Task: Look for space in Brahmapur, India from 5th June, 2023 to 16th June, 2023 for 2 adults in price range Rs.14000 to Rs.18000. Place can be entire place with 1  bedroom having 1 bed and 1 bathroom. Property type can be house, flat, guest house, hotel. Booking option can be shelf check-in. Required host language is English.
Action: Mouse moved to (433, 63)
Screenshot: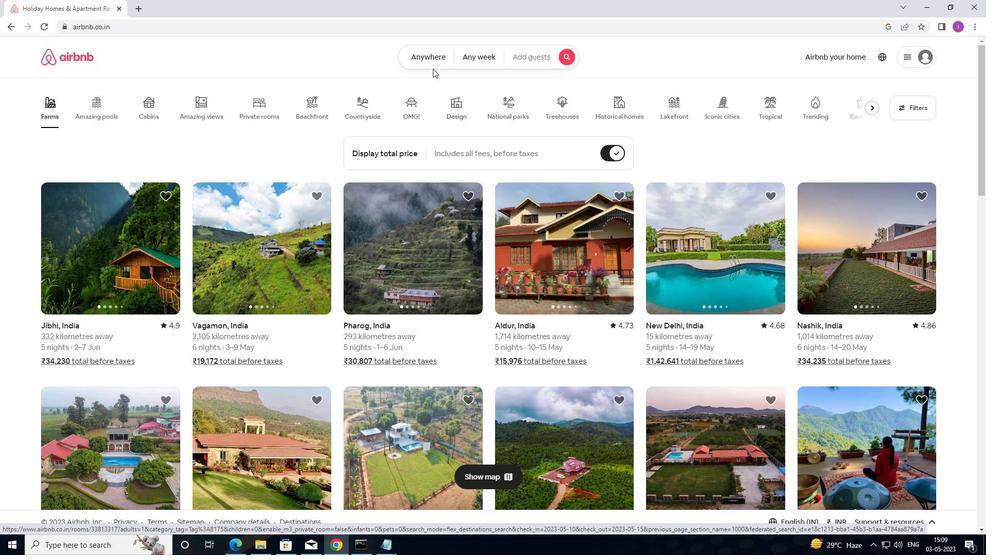 
Action: Mouse pressed left at (433, 63)
Screenshot: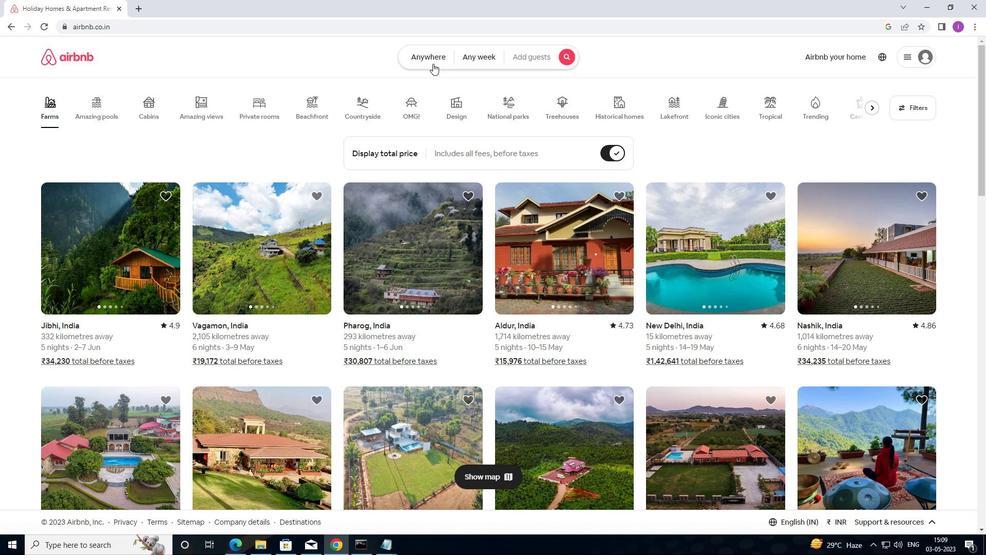 
Action: Mouse moved to (344, 101)
Screenshot: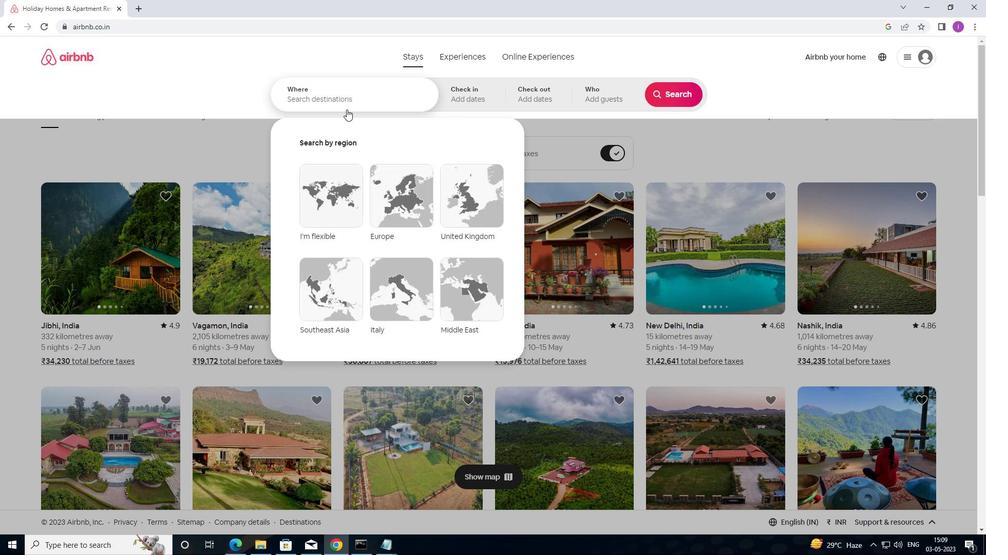 
Action: Mouse pressed left at (344, 101)
Screenshot: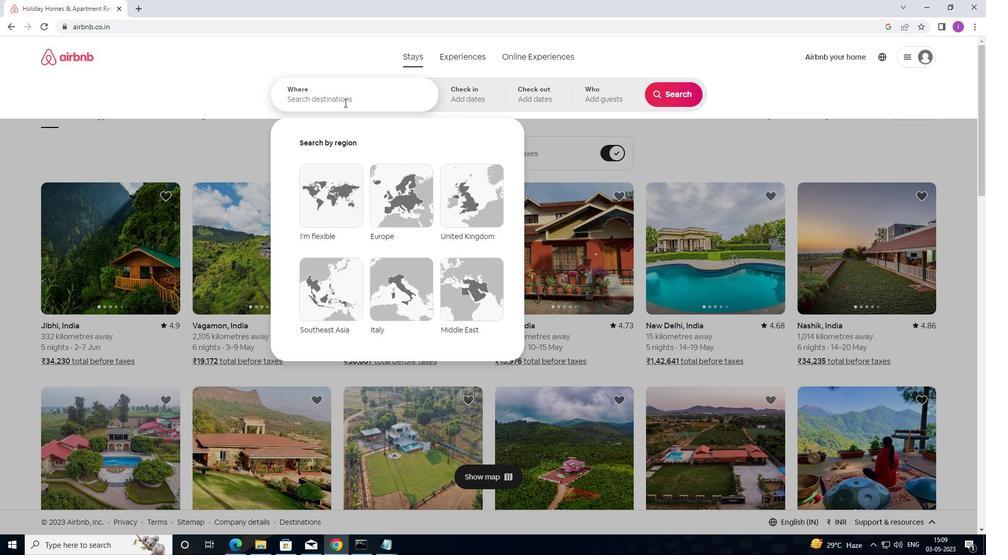 
Action: Mouse moved to (405, 102)
Screenshot: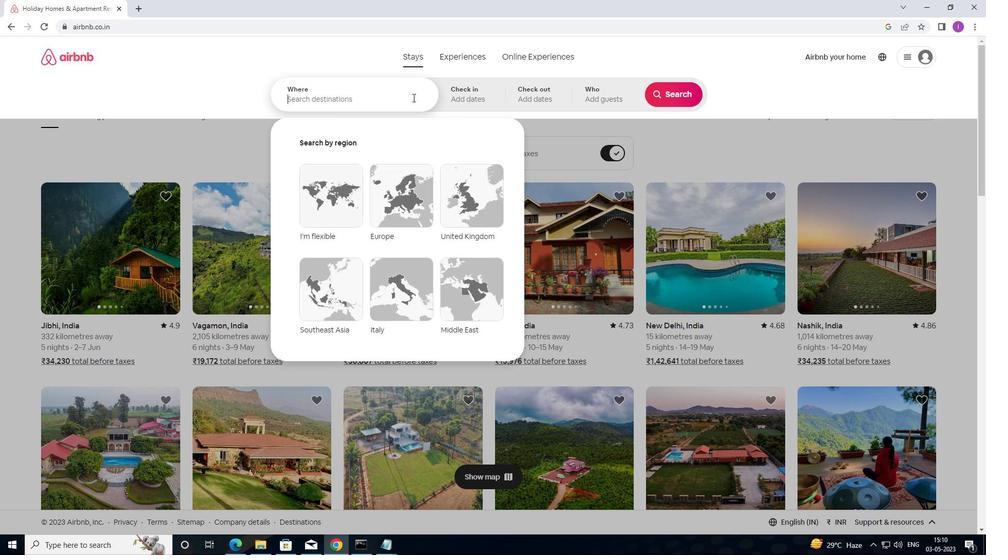 
Action: Key pressed <Key.shift><Key.shift><Key.shift><Key.shift><Key.shift>BRAHMAPUR,<Key.shift>INDIA
Screenshot: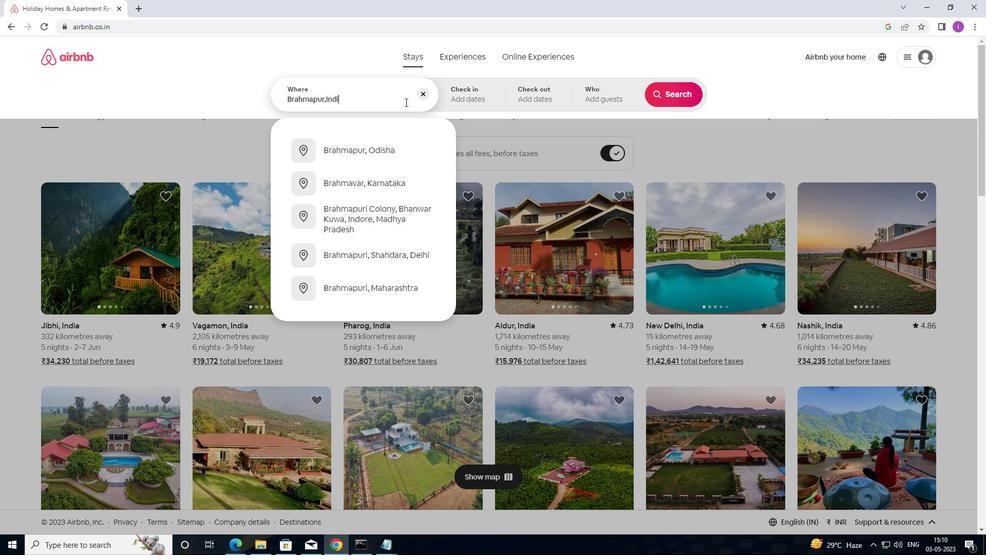 
Action: Mouse moved to (493, 95)
Screenshot: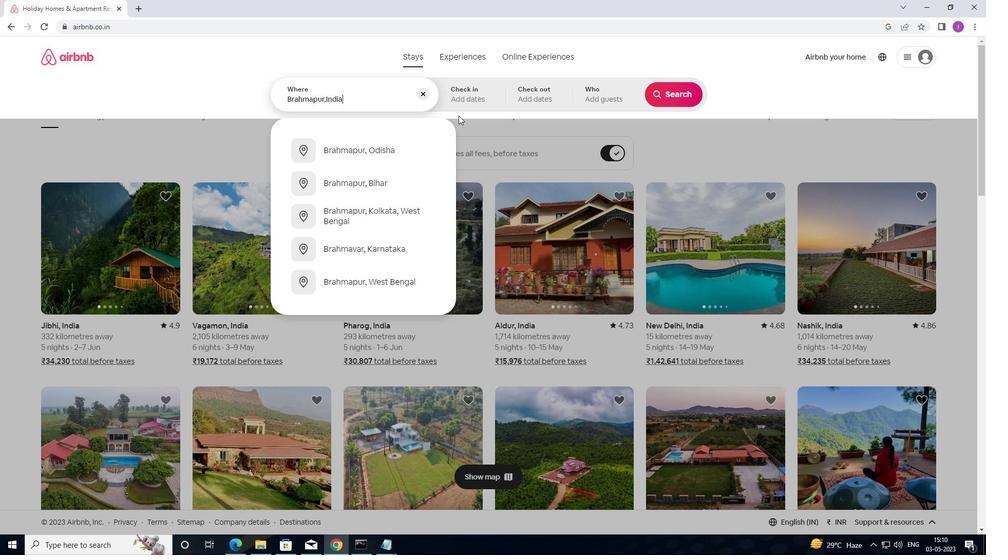 
Action: Mouse pressed left at (493, 95)
Screenshot: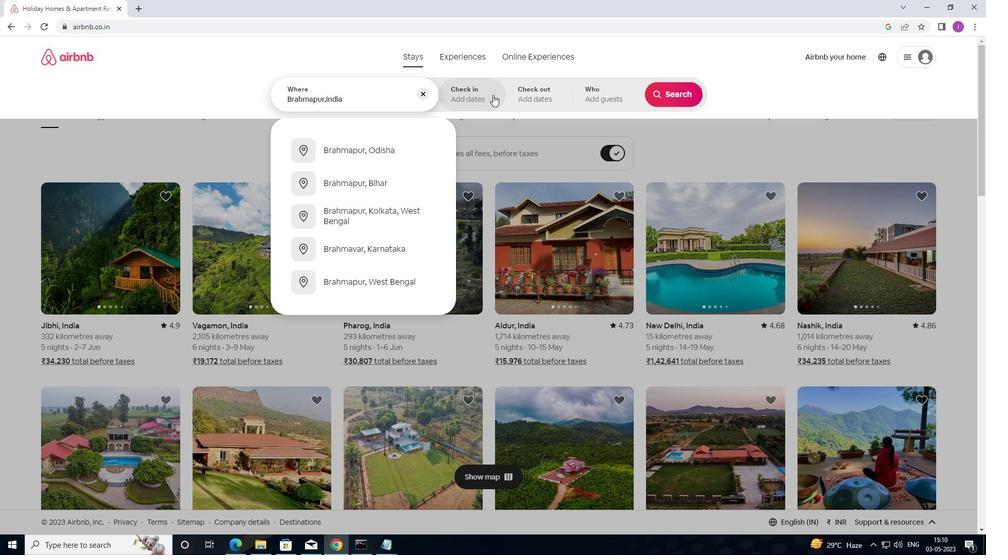 
Action: Mouse moved to (542, 246)
Screenshot: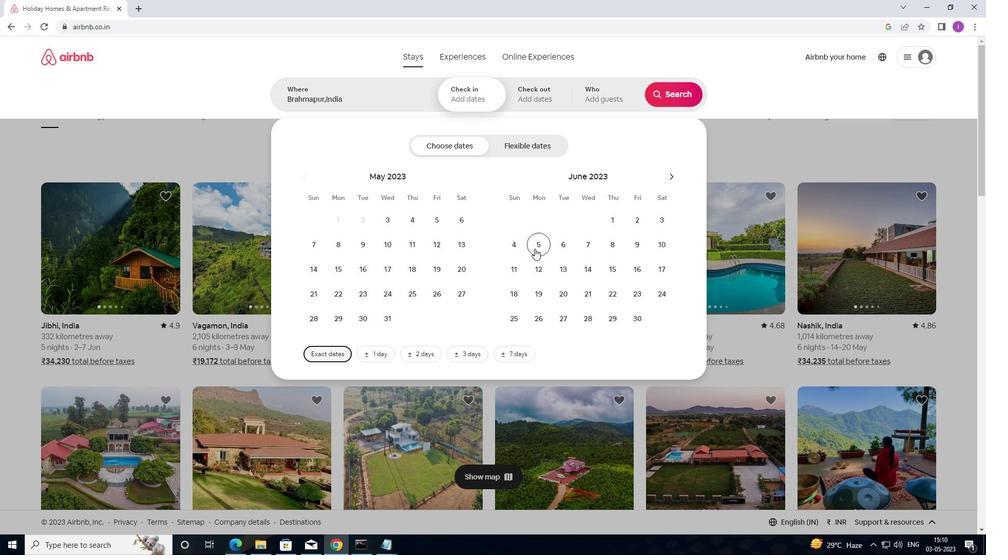 
Action: Mouse pressed left at (542, 246)
Screenshot: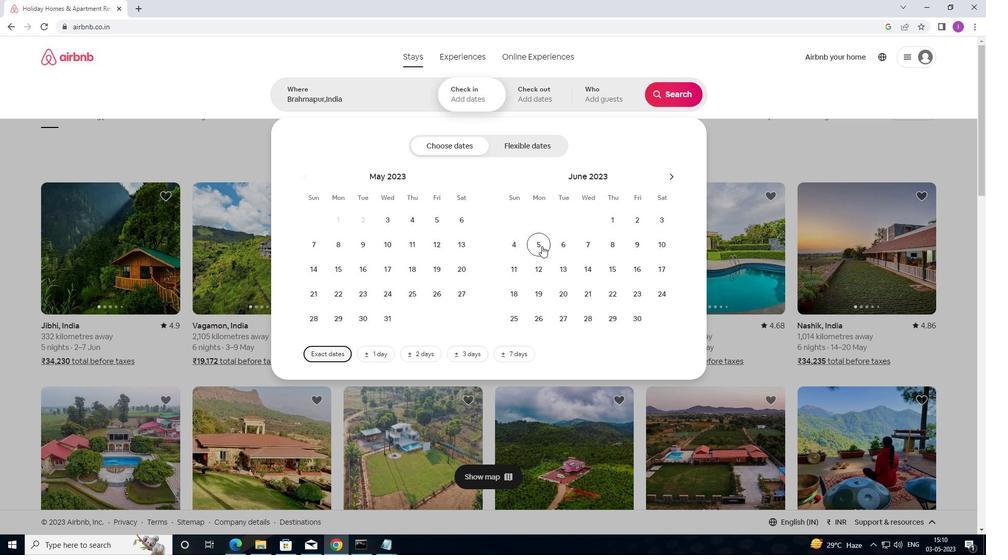 
Action: Mouse moved to (631, 274)
Screenshot: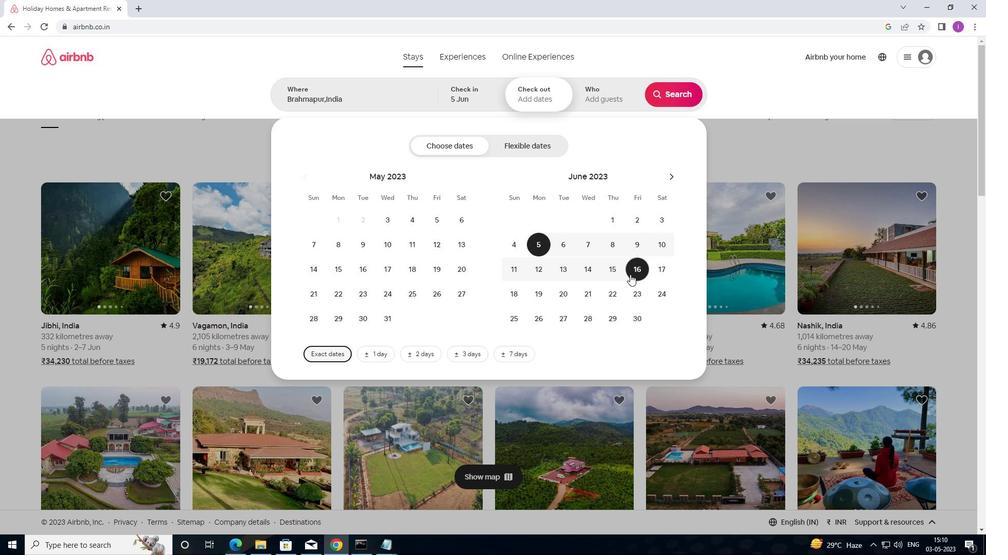 
Action: Mouse pressed left at (631, 274)
Screenshot: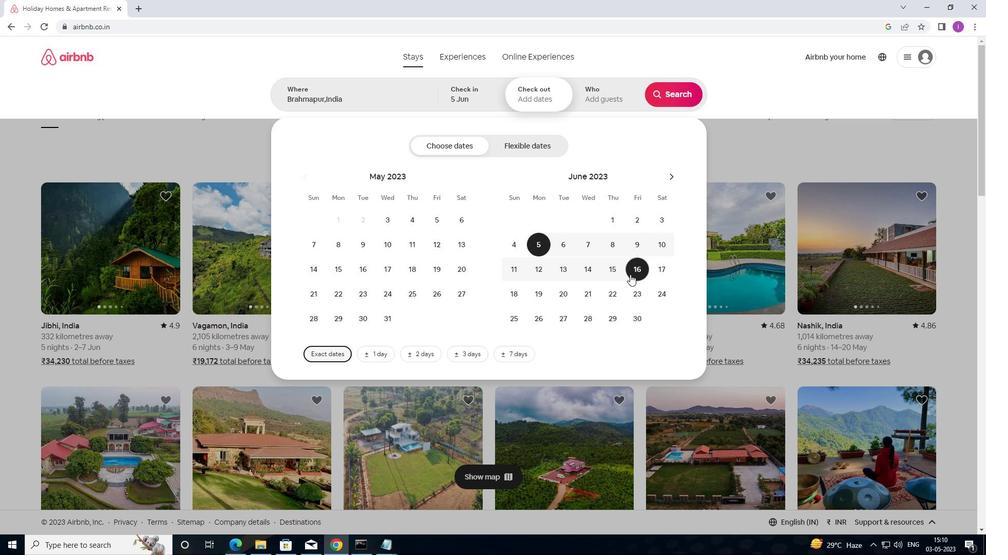 
Action: Mouse moved to (597, 92)
Screenshot: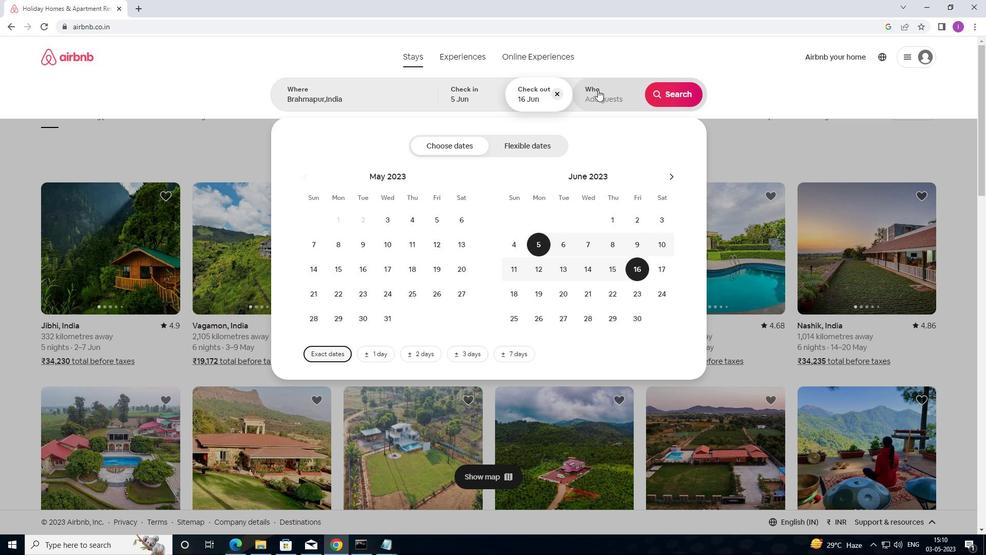 
Action: Mouse pressed left at (597, 92)
Screenshot: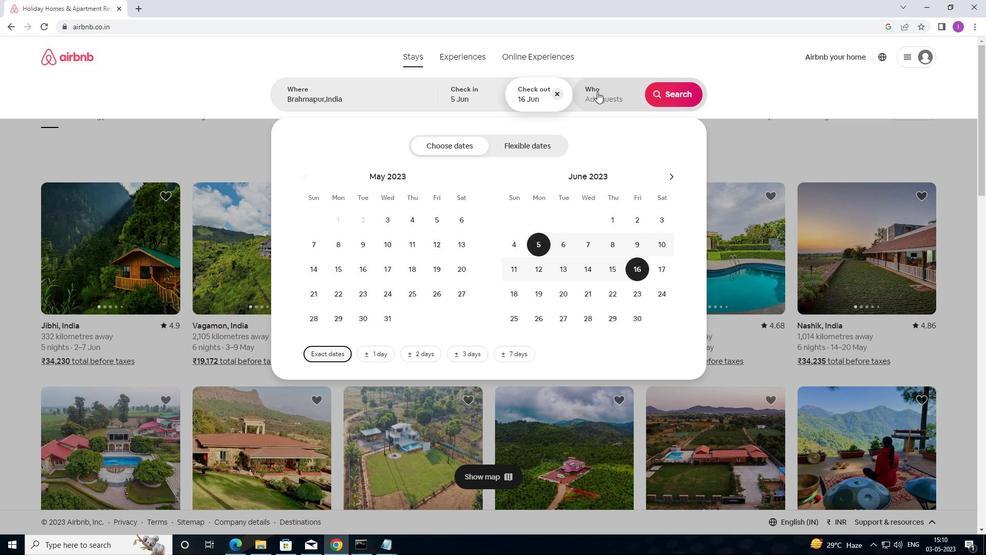 
Action: Mouse moved to (686, 141)
Screenshot: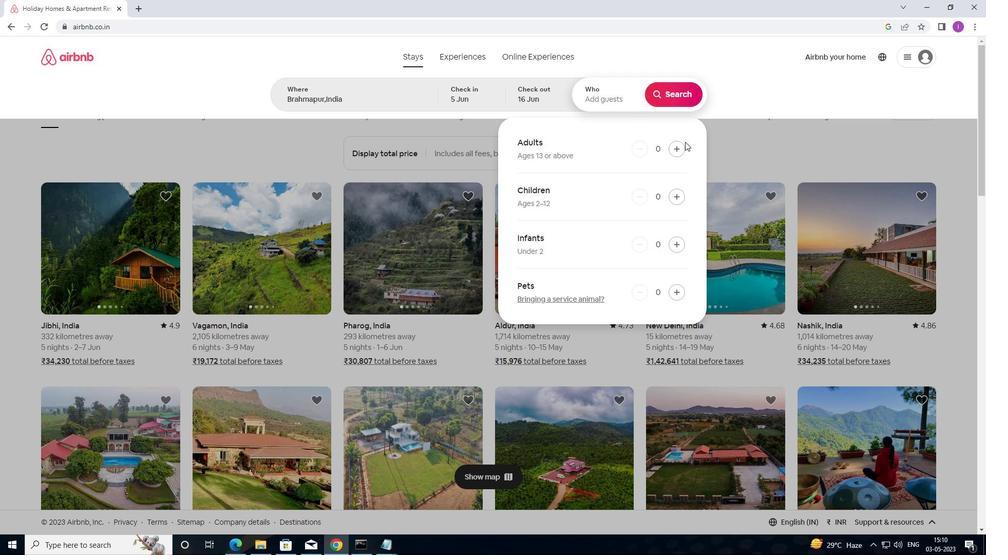
Action: Mouse pressed left at (686, 141)
Screenshot: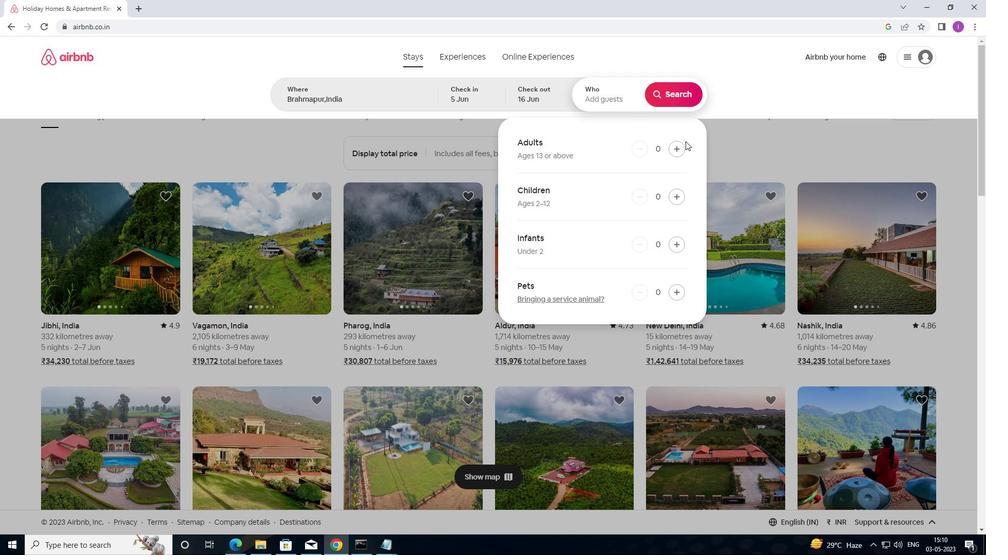
Action: Mouse pressed left at (686, 141)
Screenshot: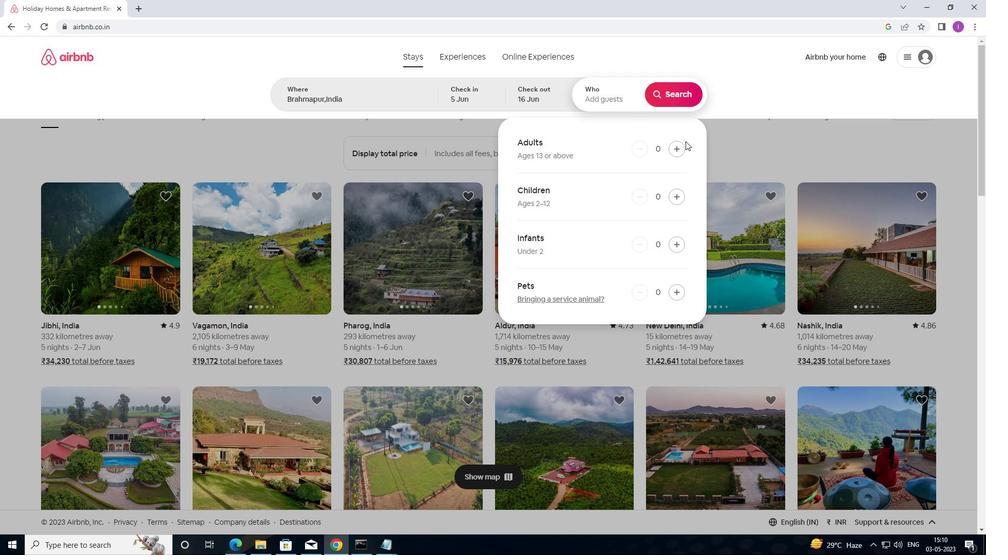 
Action: Mouse moved to (673, 151)
Screenshot: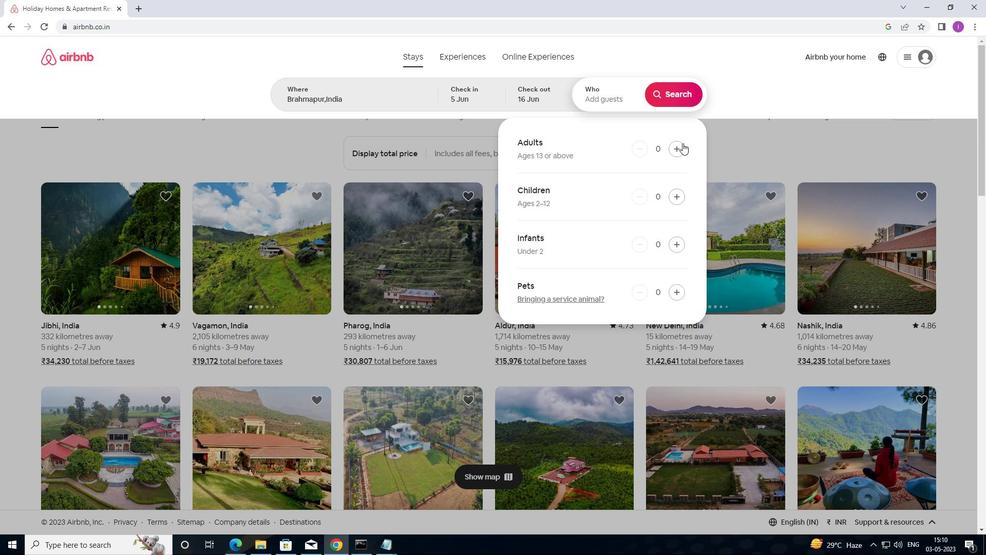 
Action: Mouse pressed left at (673, 151)
Screenshot: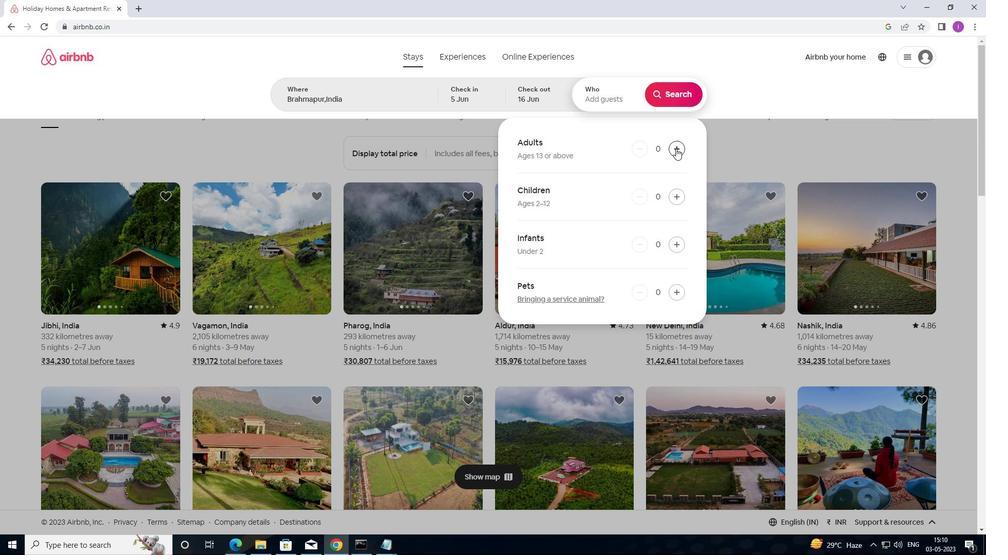 
Action: Mouse moved to (673, 149)
Screenshot: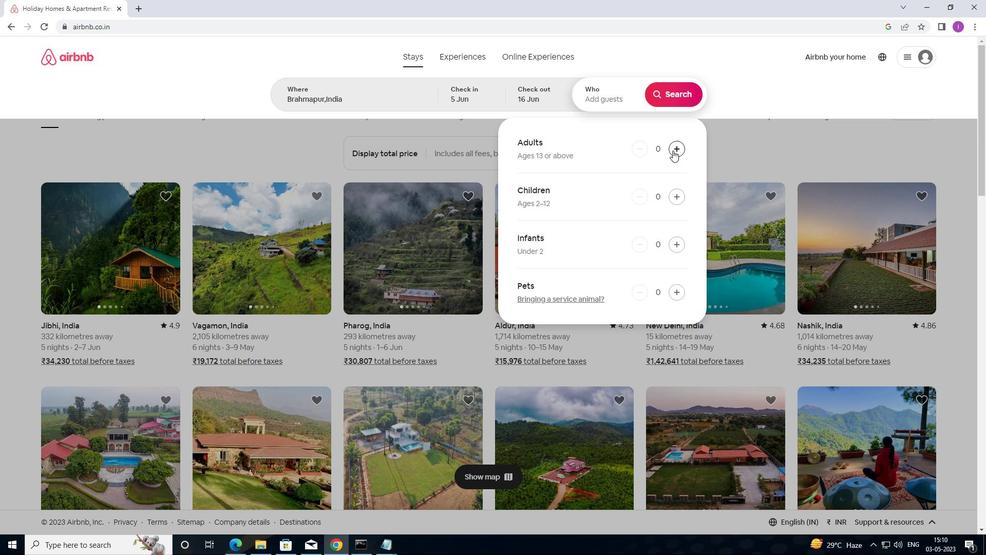 
Action: Mouse pressed left at (673, 149)
Screenshot: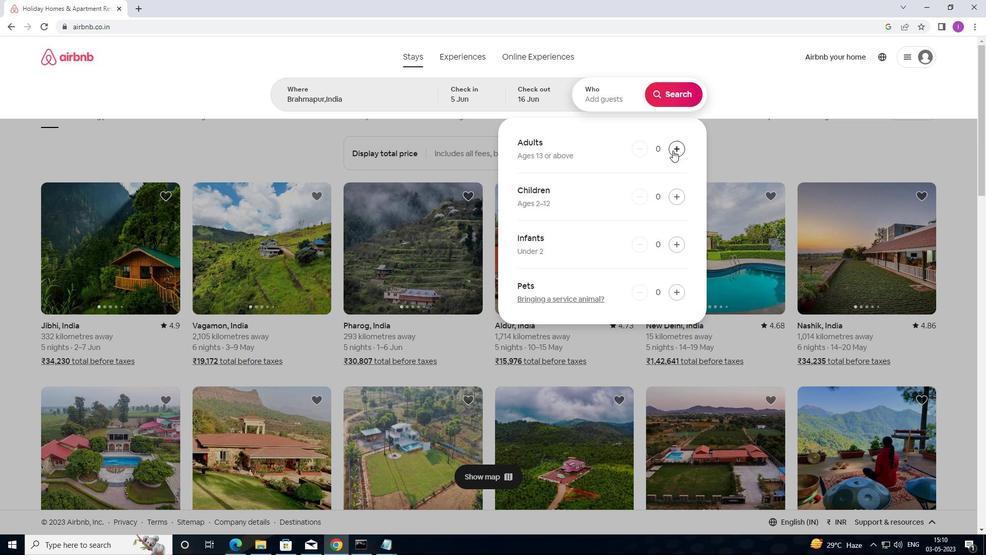
Action: Mouse moved to (671, 105)
Screenshot: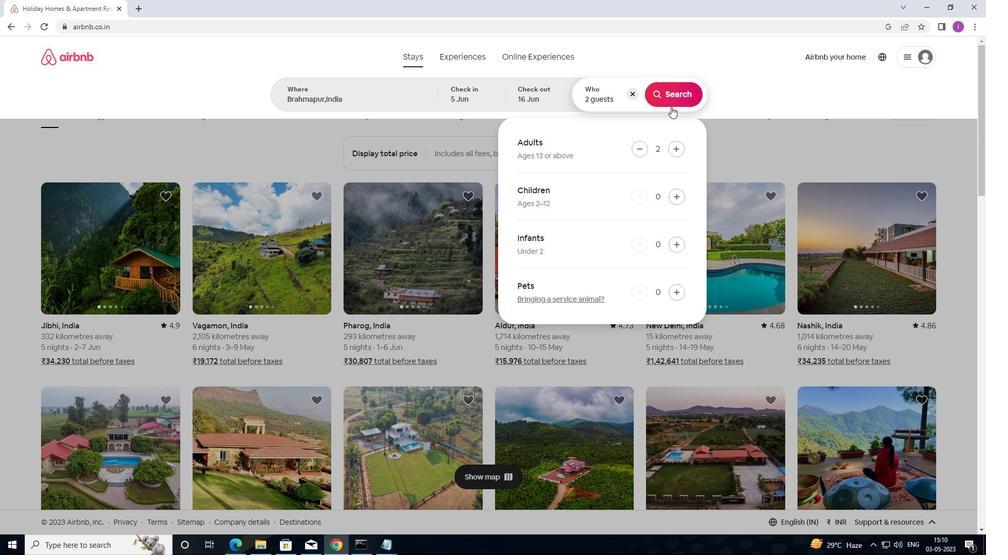 
Action: Mouse pressed left at (671, 105)
Screenshot: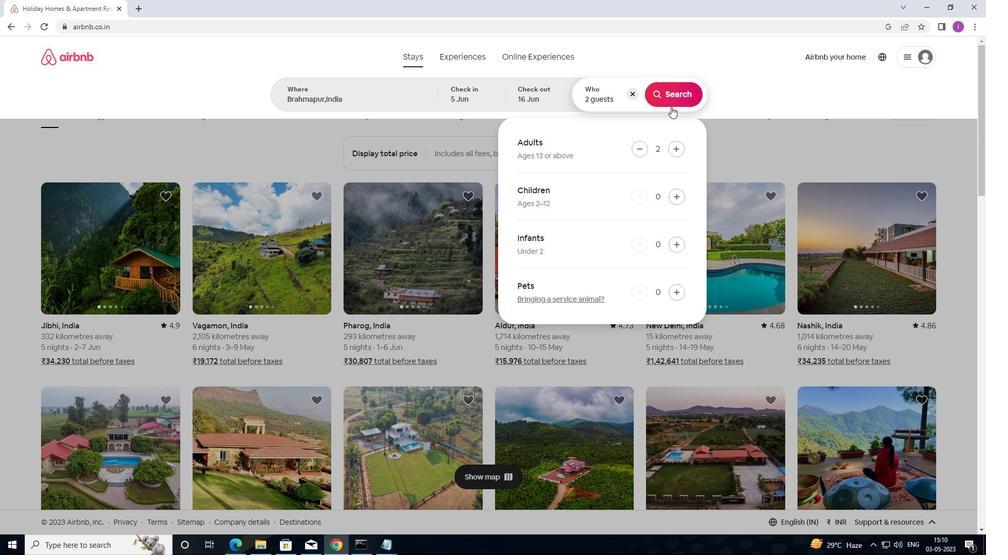
Action: Mouse moved to (936, 105)
Screenshot: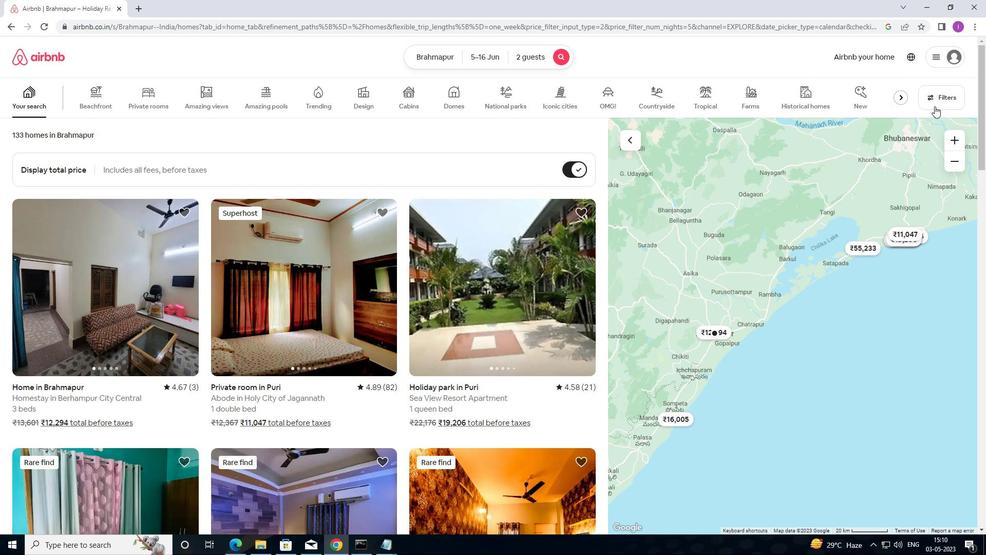 
Action: Mouse pressed left at (936, 105)
Screenshot: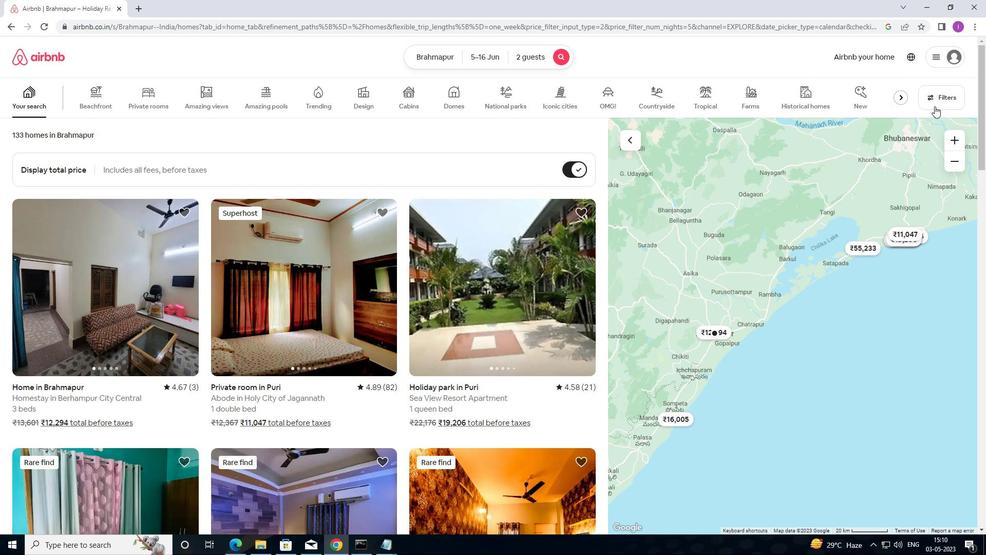
Action: Mouse moved to (375, 218)
Screenshot: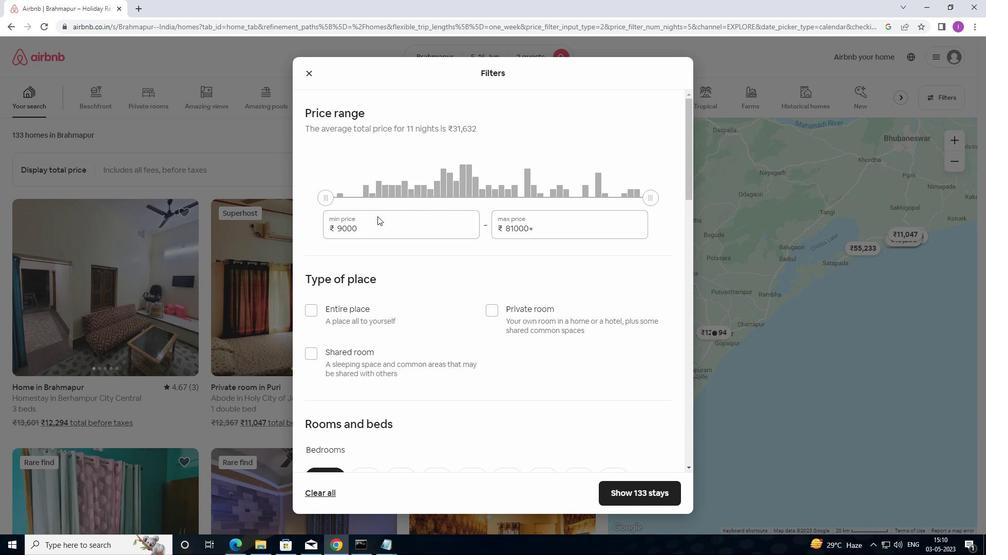 
Action: Mouse pressed left at (375, 218)
Screenshot: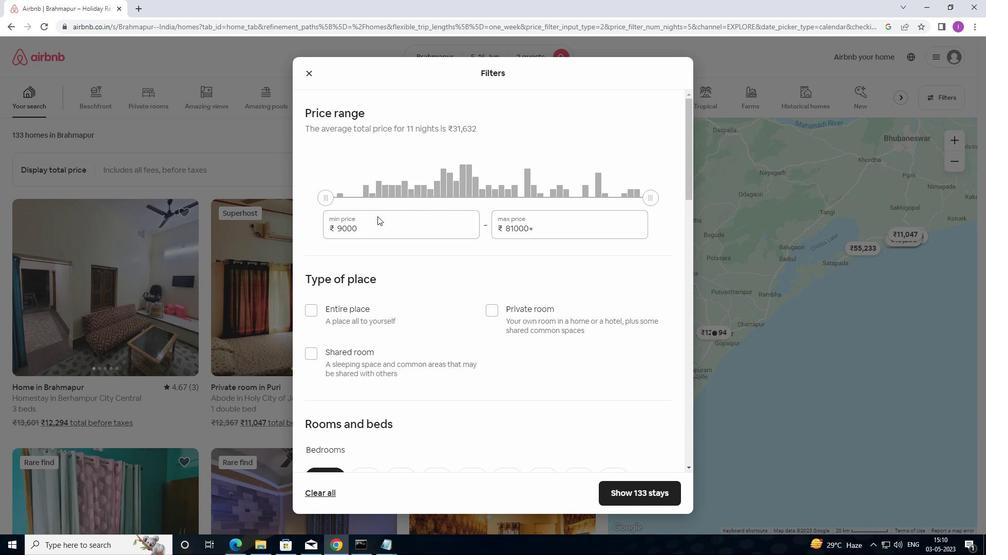 
Action: Mouse moved to (368, 224)
Screenshot: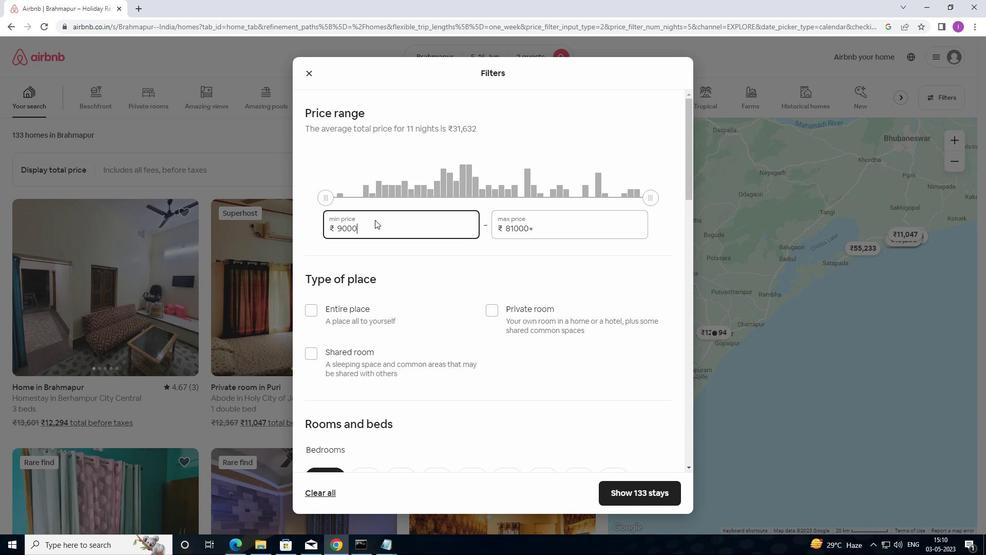 
Action: Mouse pressed left at (368, 224)
Screenshot: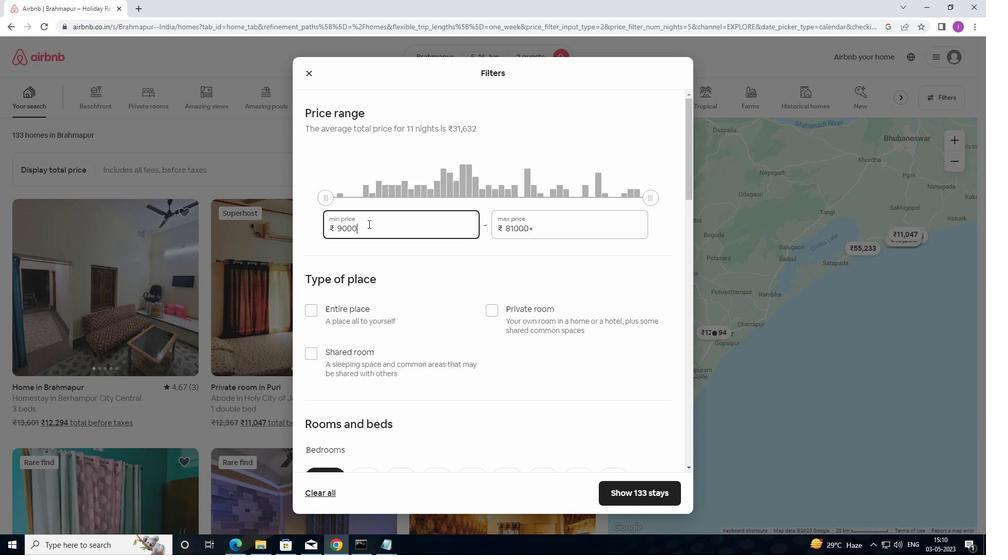 
Action: Mouse moved to (331, 210)
Screenshot: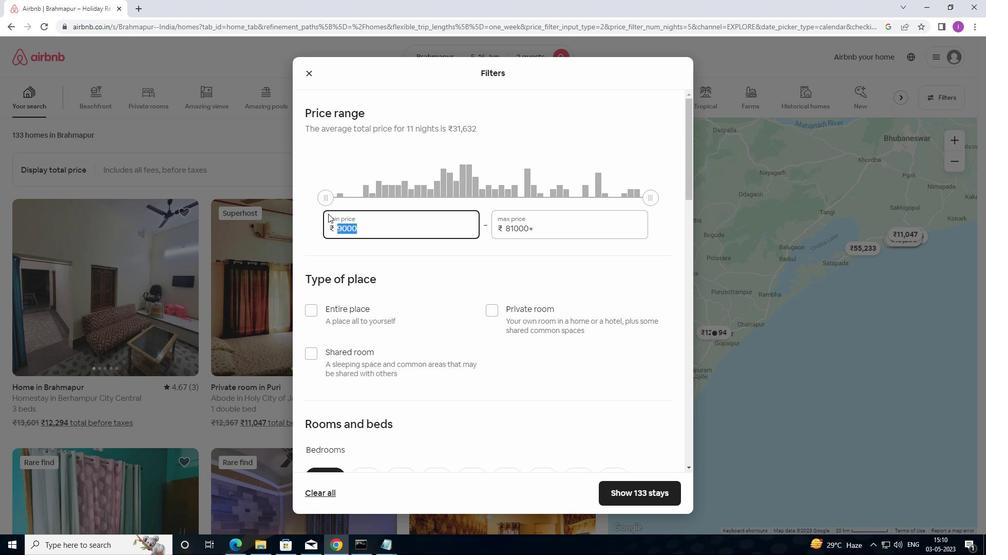 
Action: Key pressed 1
Screenshot: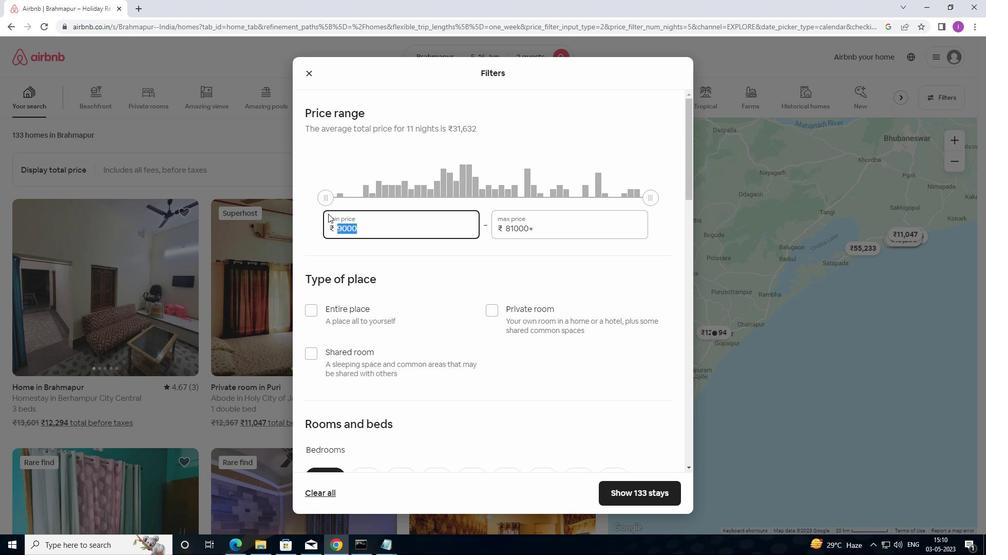 
Action: Mouse moved to (342, 206)
Screenshot: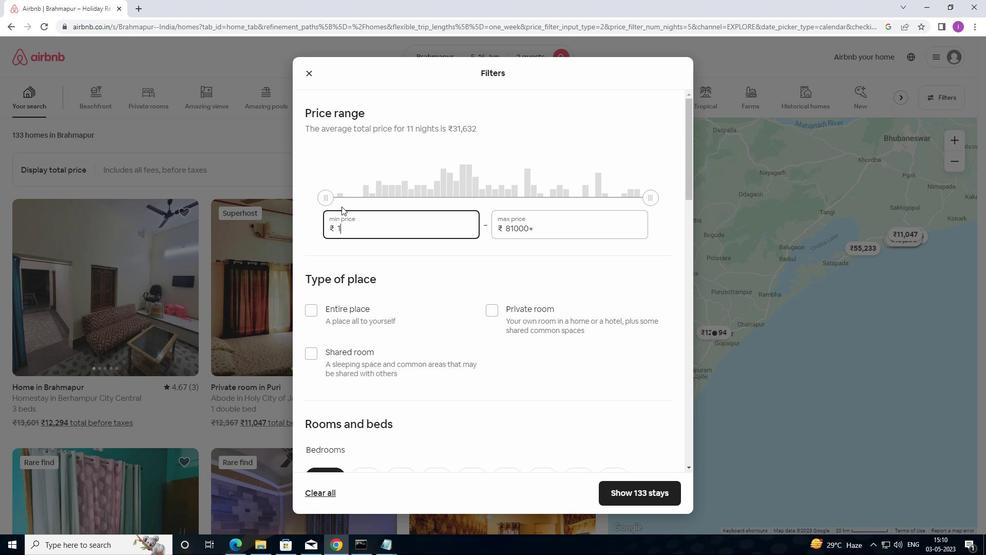 
Action: Key pressed 4
Screenshot: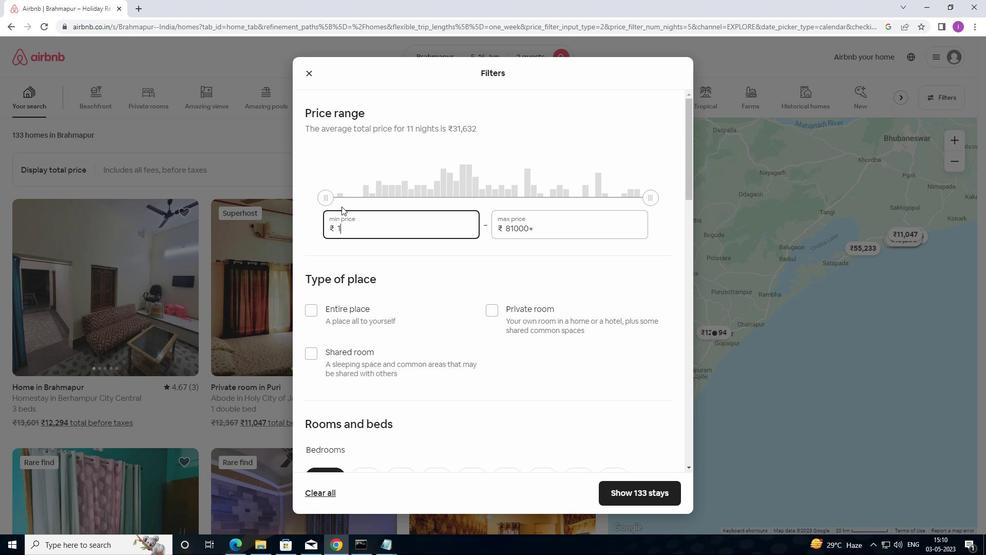 
Action: Mouse moved to (346, 205)
Screenshot: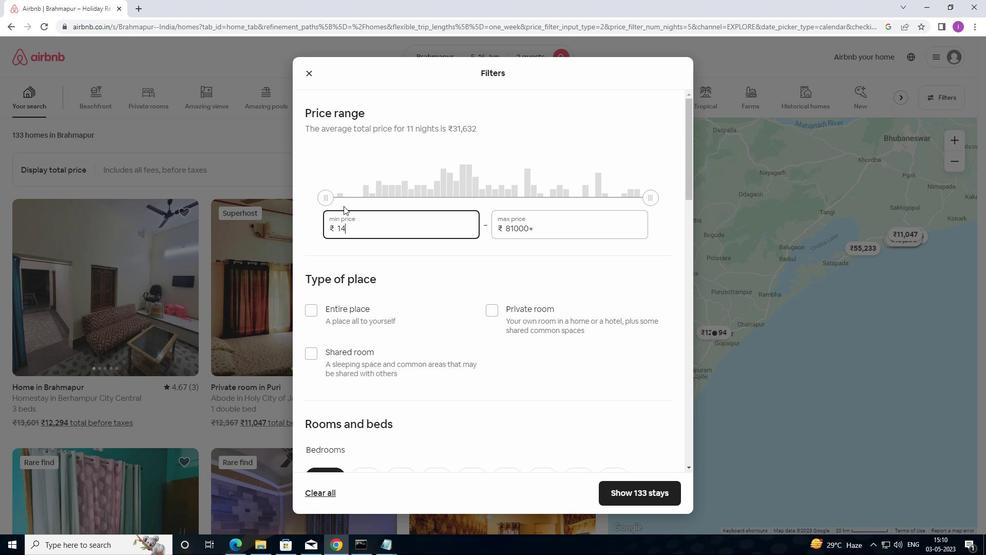 
Action: Key pressed 0
Screenshot: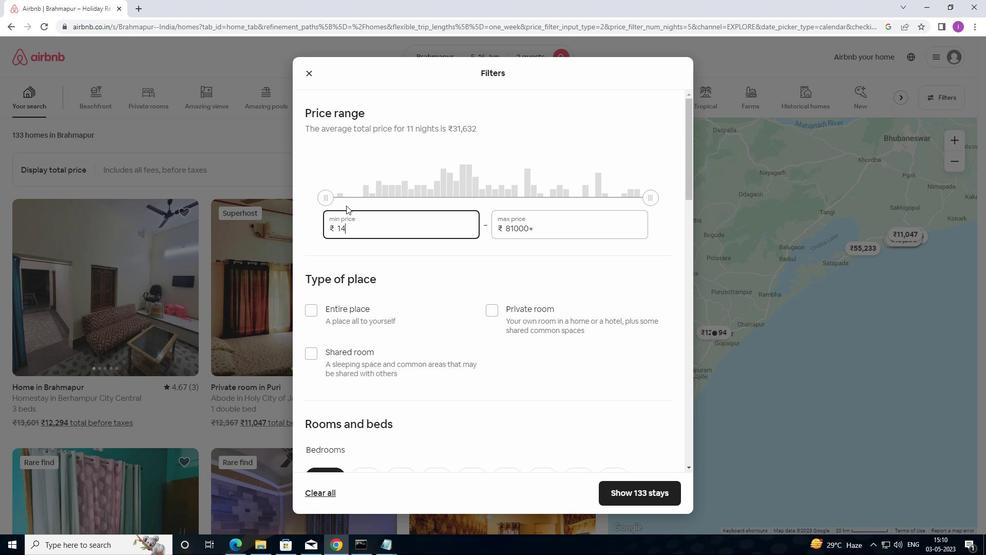 
Action: Mouse moved to (354, 205)
Screenshot: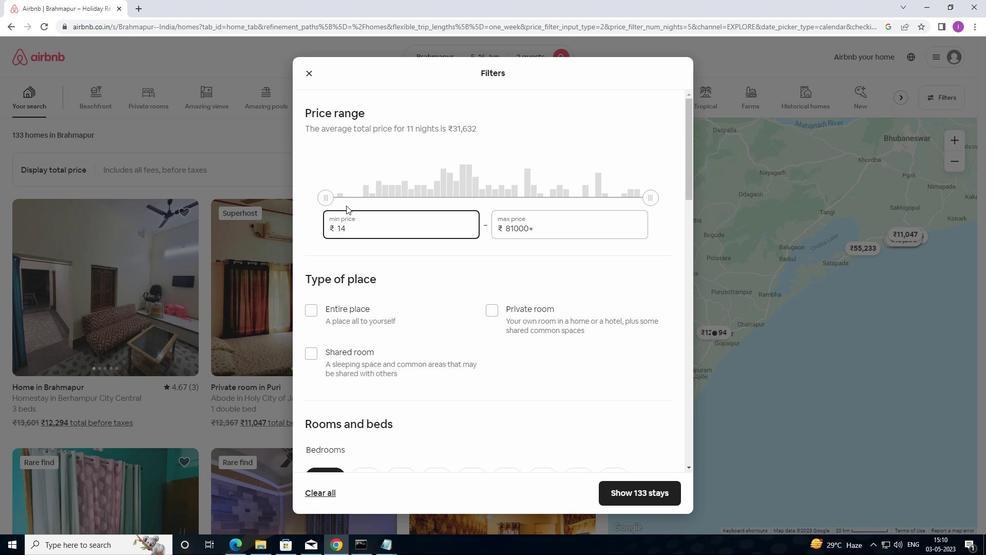
Action: Key pressed 0
Screenshot: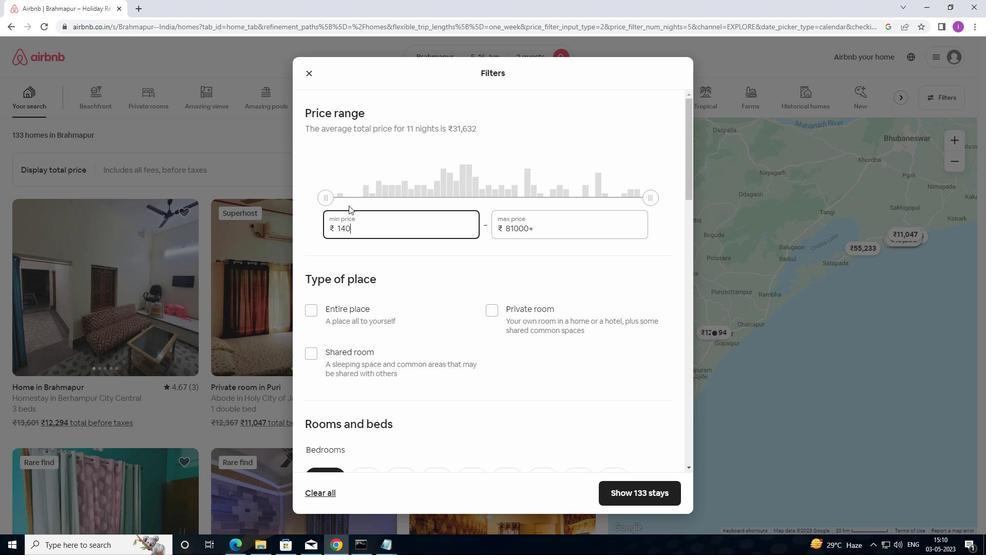 
Action: Mouse moved to (416, 205)
Screenshot: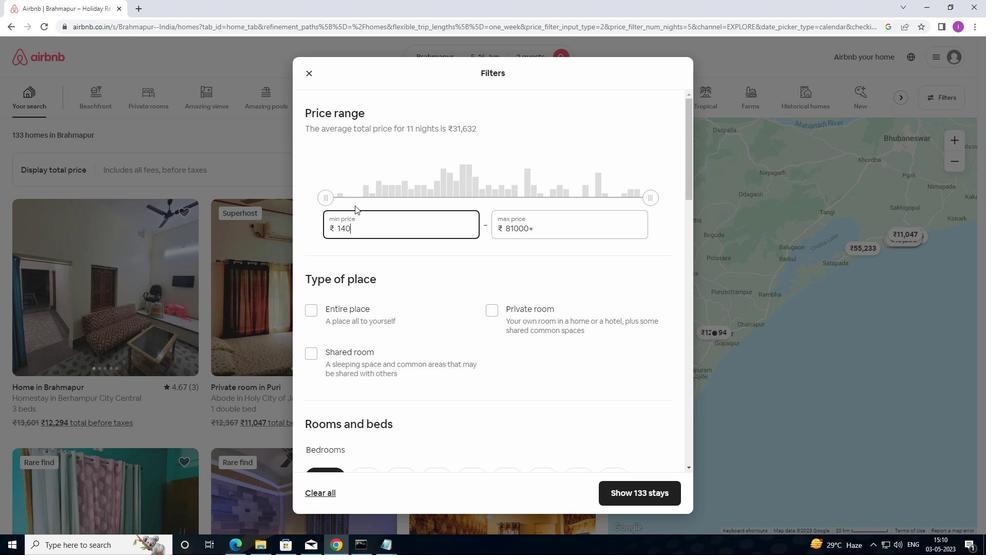 
Action: Key pressed 0
Screenshot: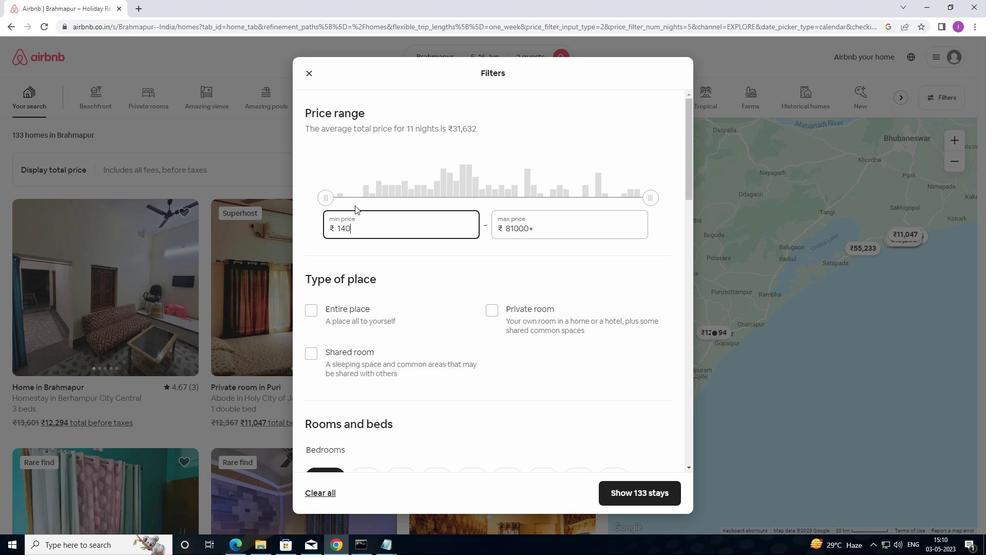 
Action: Mouse moved to (535, 230)
Screenshot: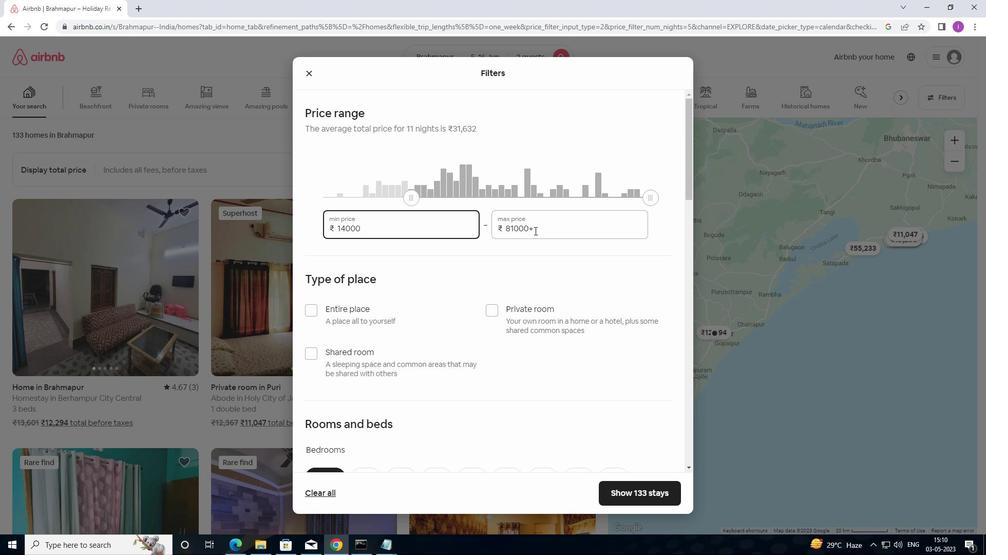 
Action: Mouse pressed left at (535, 230)
Screenshot: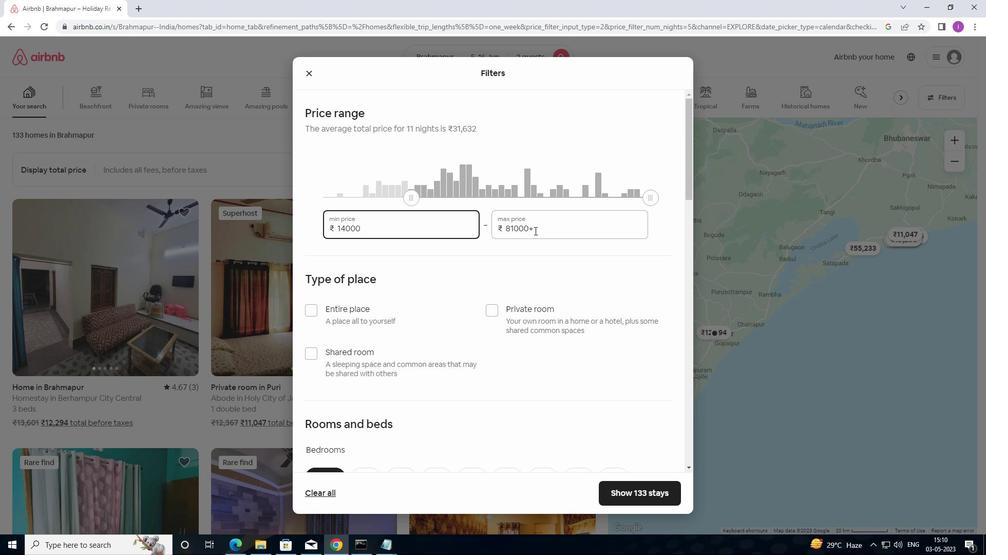 
Action: Mouse moved to (489, 223)
Screenshot: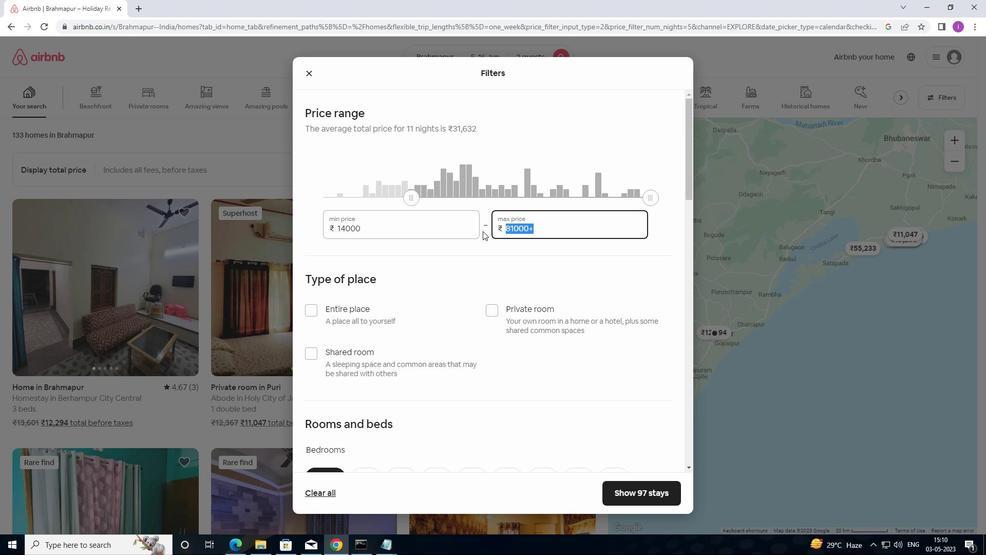 
Action: Key pressed 1
Screenshot: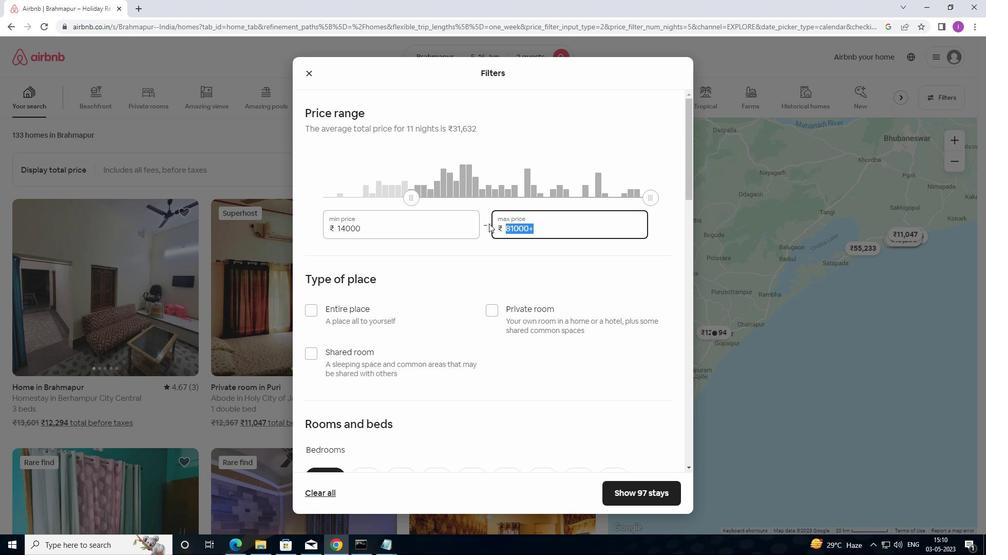 
Action: Mouse moved to (491, 222)
Screenshot: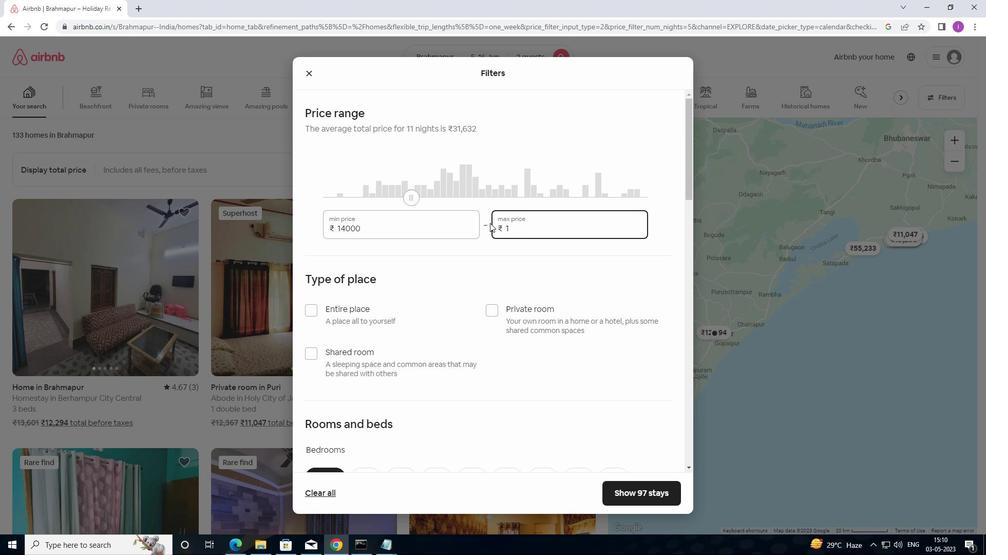
Action: Key pressed 8
Screenshot: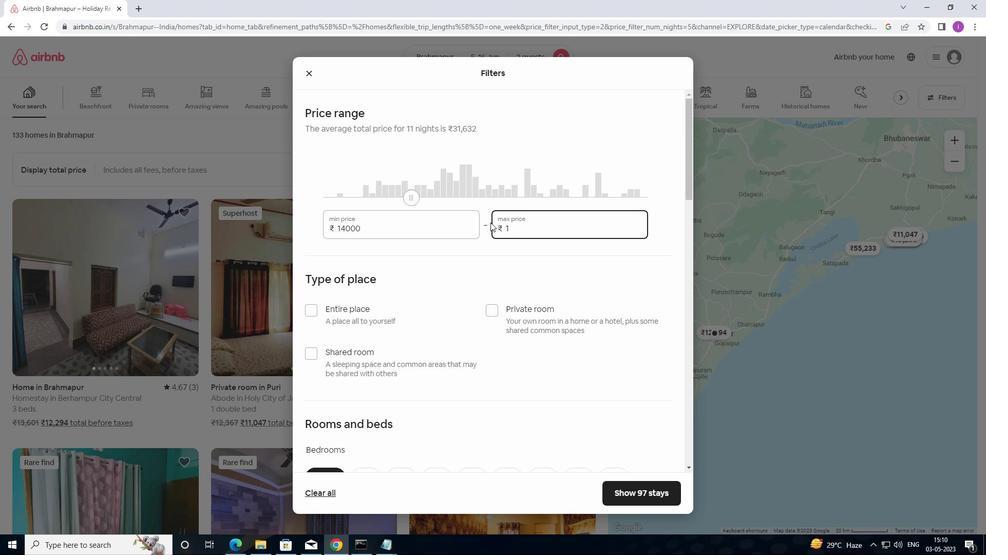 
Action: Mouse moved to (493, 221)
Screenshot: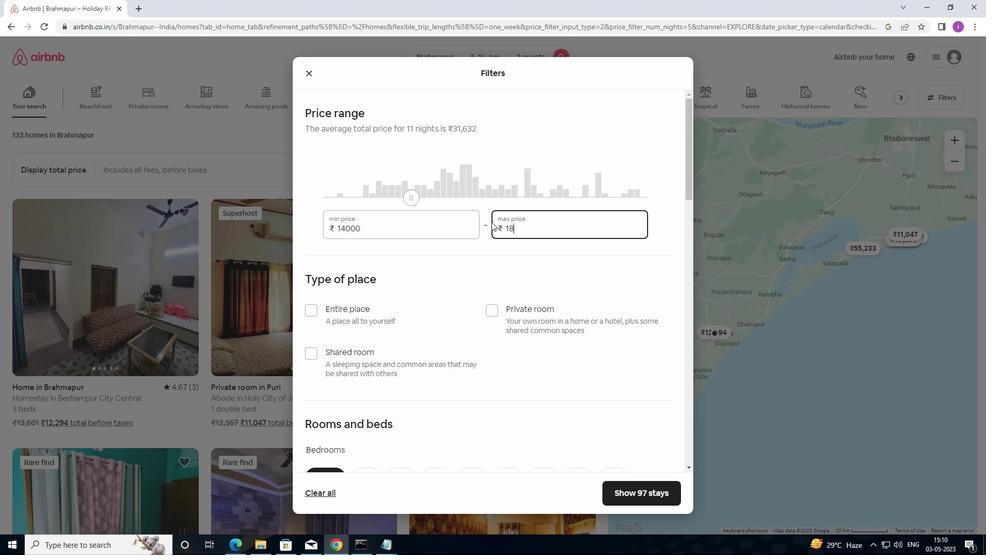 
Action: Key pressed 0
Screenshot: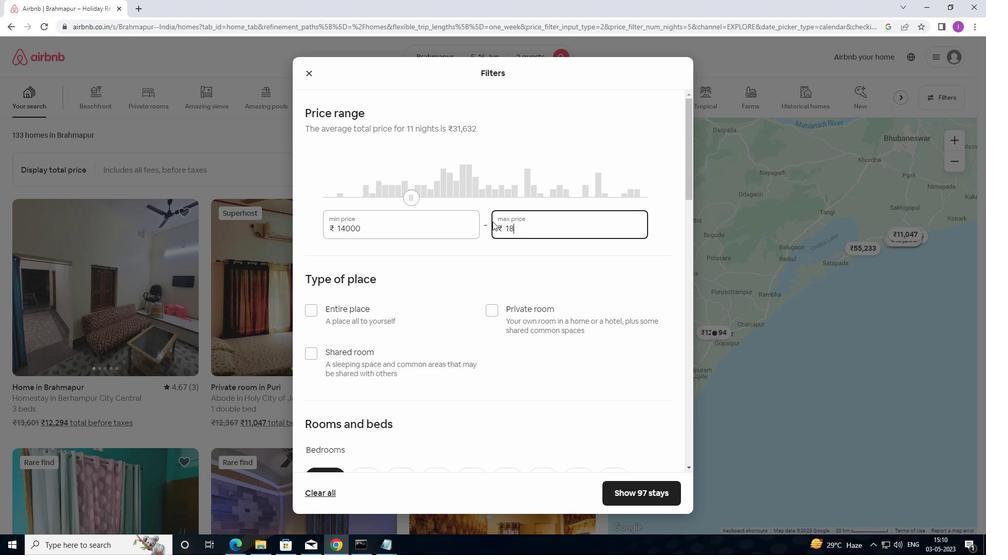 
Action: Mouse moved to (495, 221)
Screenshot: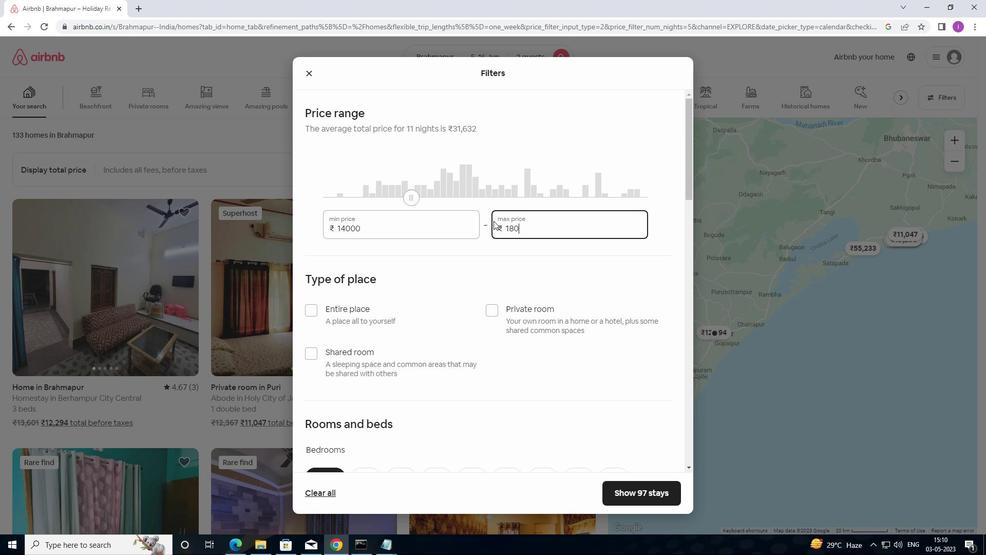 
Action: Key pressed 0
Screenshot: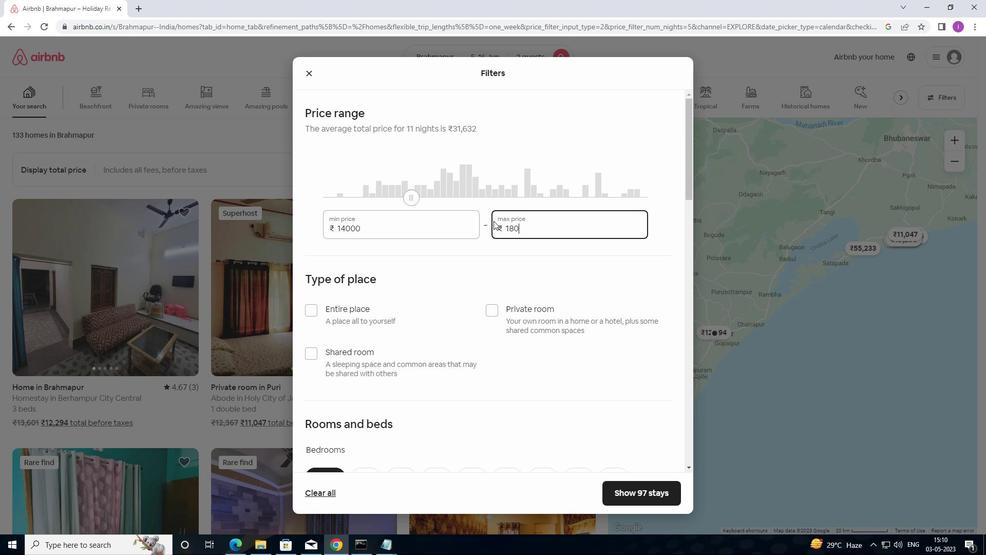 
Action: Mouse moved to (532, 221)
Screenshot: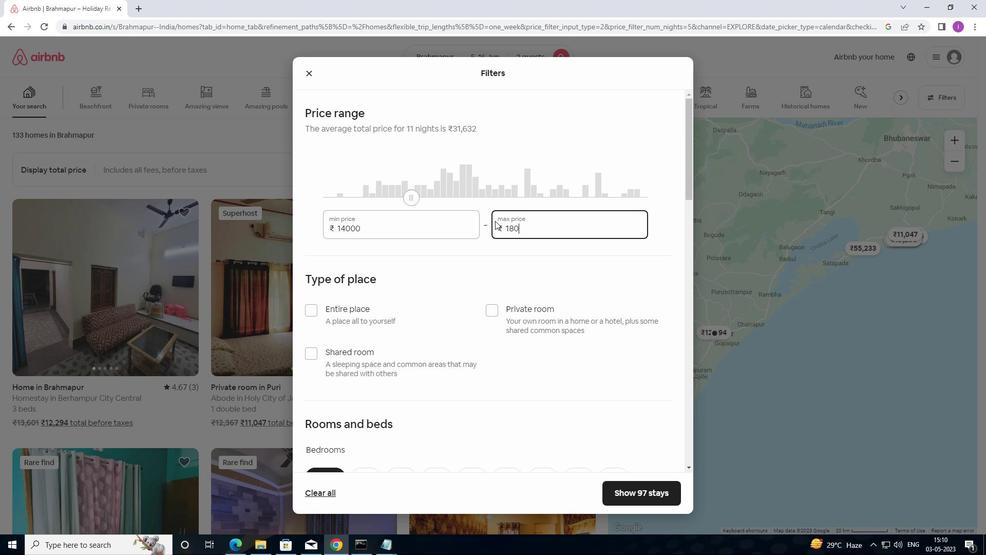 
Action: Key pressed 0
Screenshot: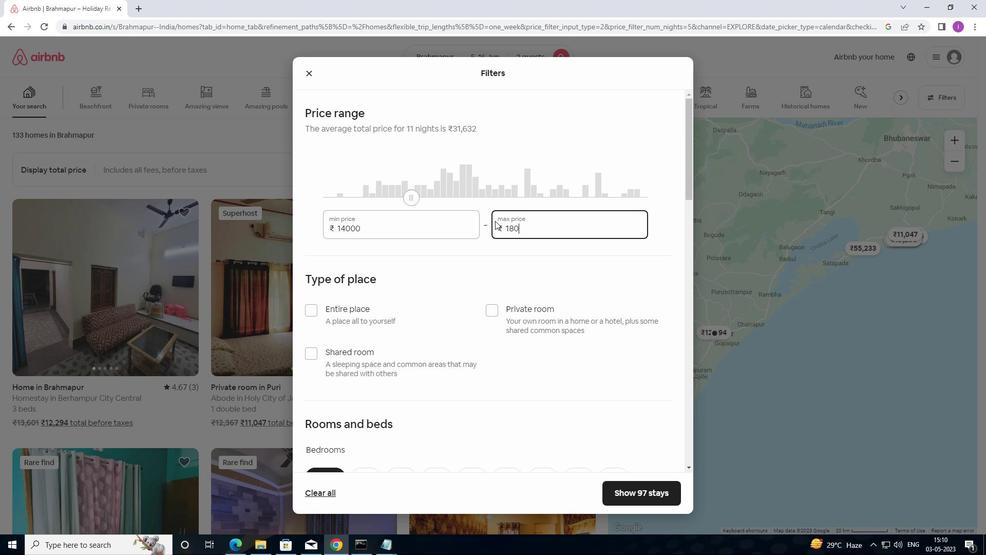
Action: Mouse moved to (398, 303)
Screenshot: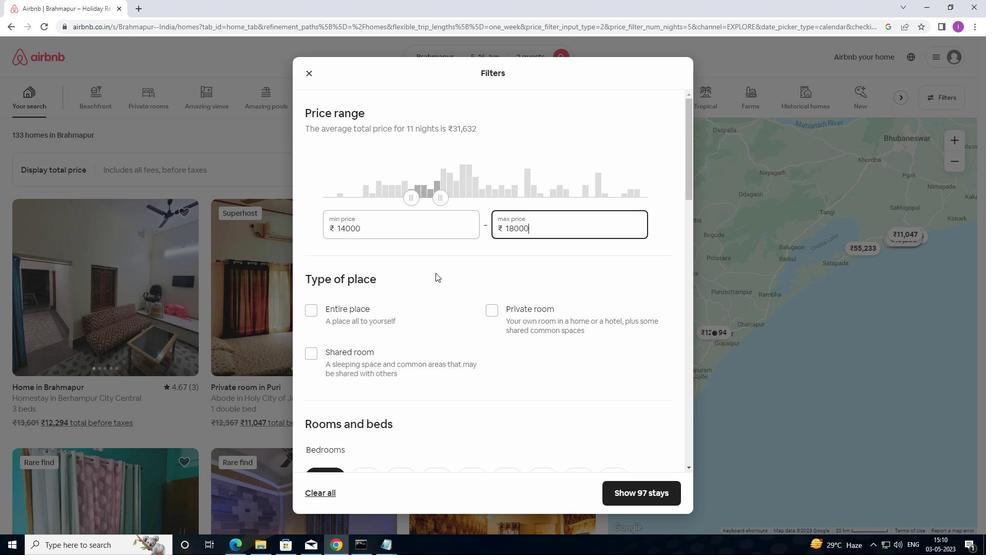 
Action: Mouse scrolled (398, 302) with delta (0, 0)
Screenshot: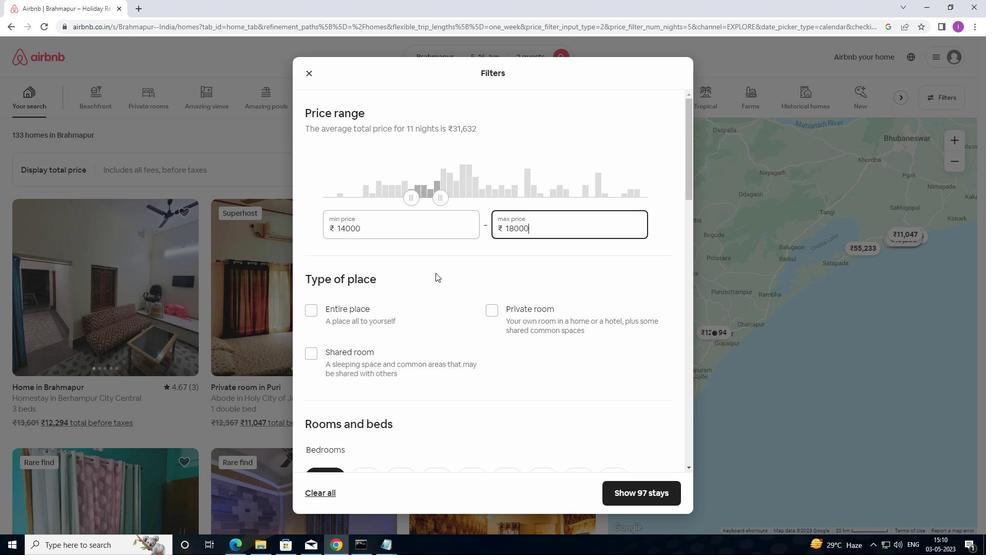 
Action: Mouse moved to (398, 306)
Screenshot: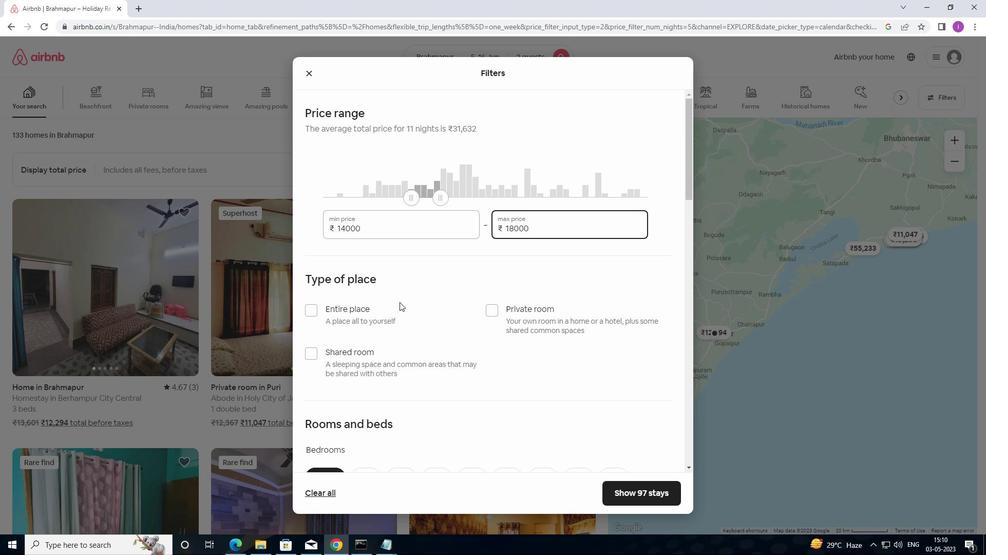 
Action: Mouse scrolled (398, 305) with delta (0, 0)
Screenshot: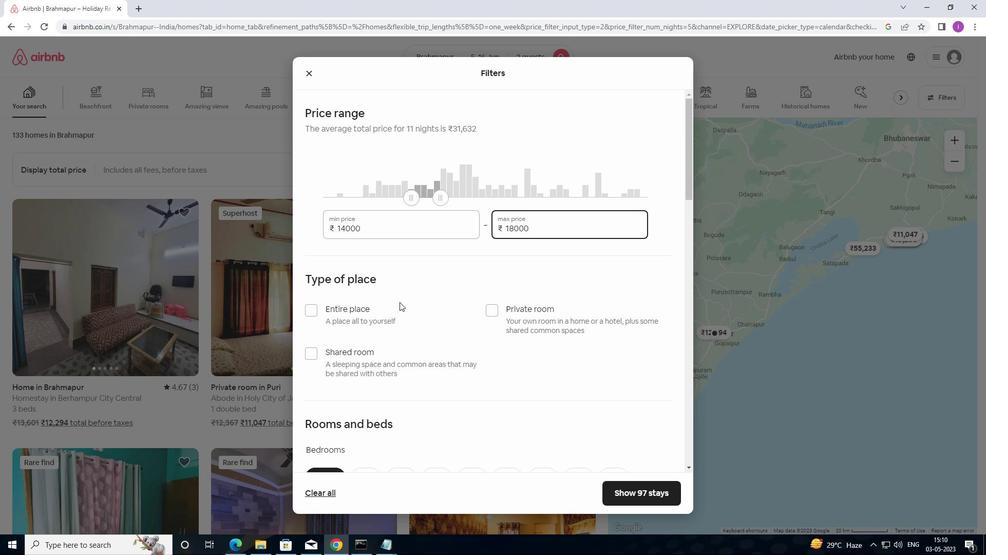 
Action: Mouse scrolled (398, 305) with delta (0, 0)
Screenshot: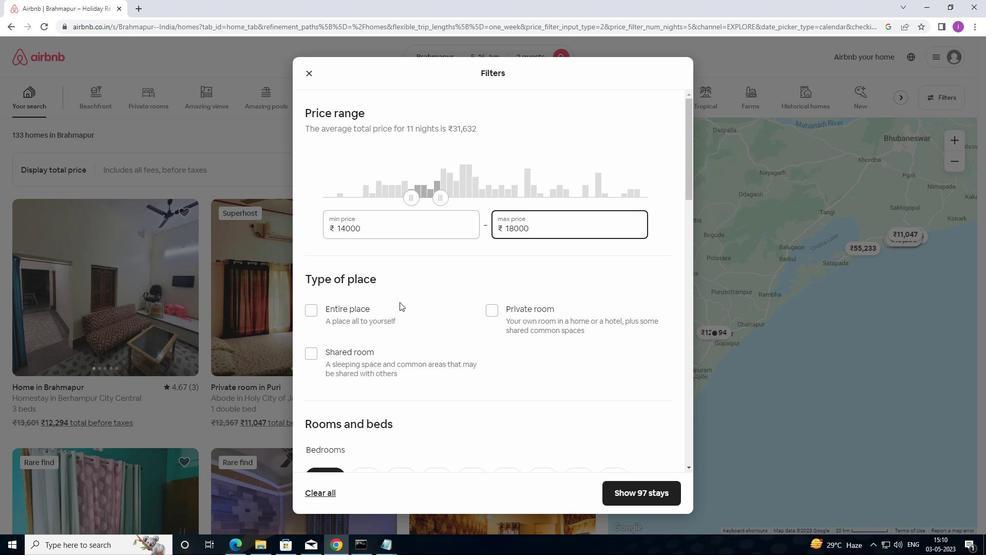 
Action: Mouse scrolled (398, 305) with delta (0, 0)
Screenshot: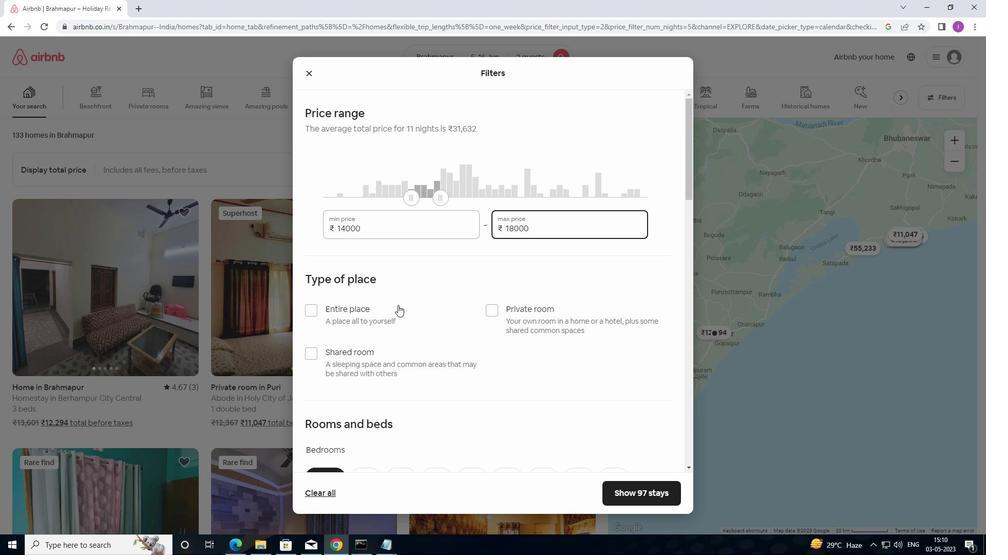 
Action: Mouse moved to (313, 105)
Screenshot: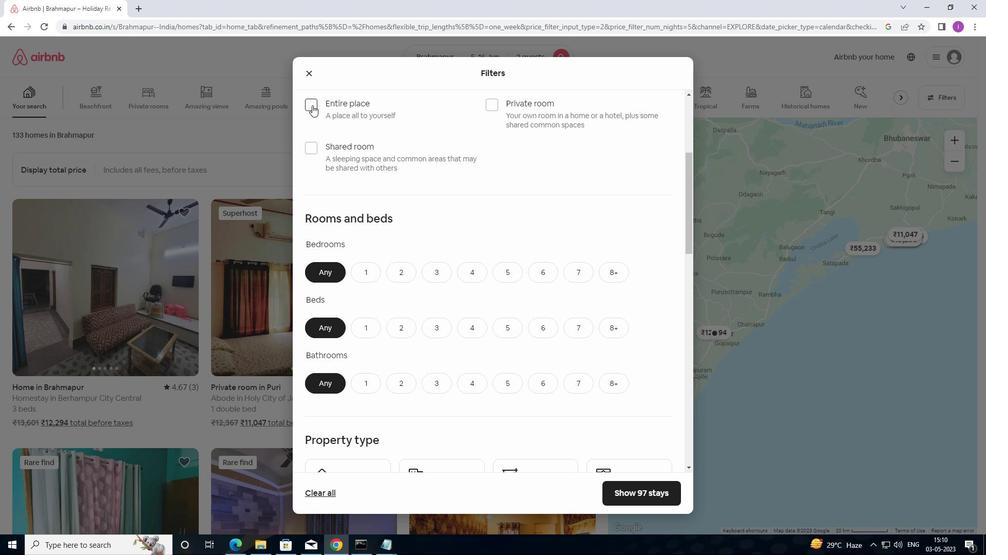 
Action: Mouse pressed left at (313, 105)
Screenshot: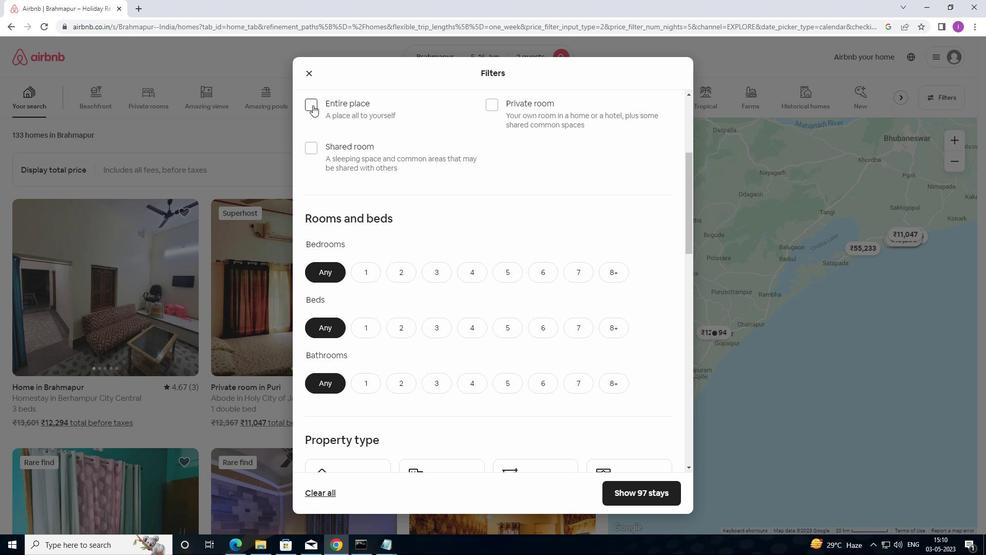 
Action: Mouse moved to (371, 265)
Screenshot: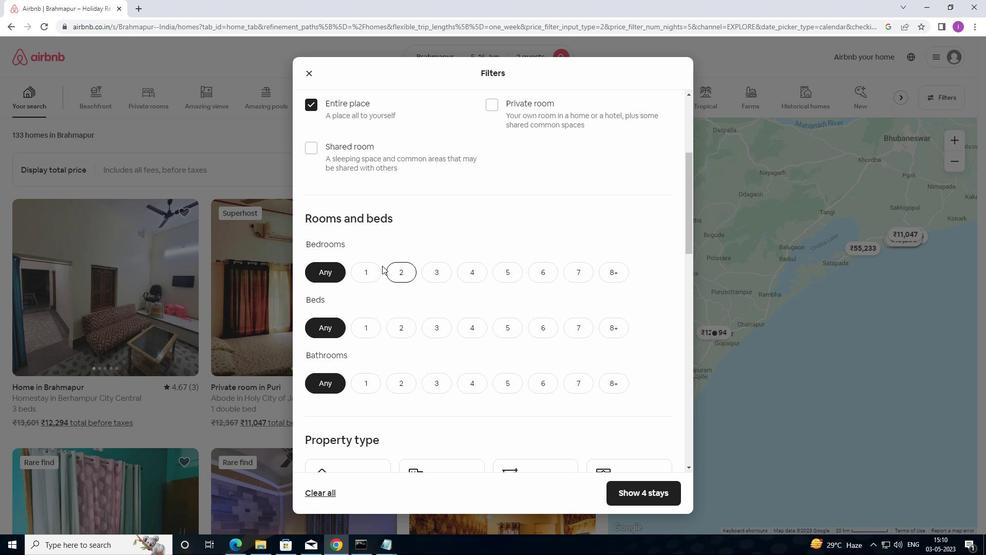 
Action: Mouse pressed left at (371, 265)
Screenshot: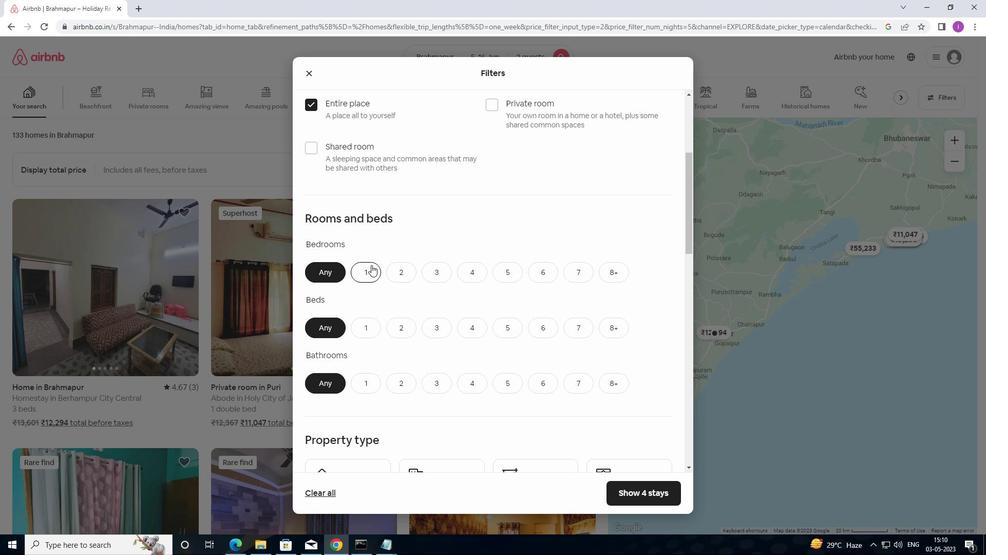 
Action: Mouse moved to (400, 271)
Screenshot: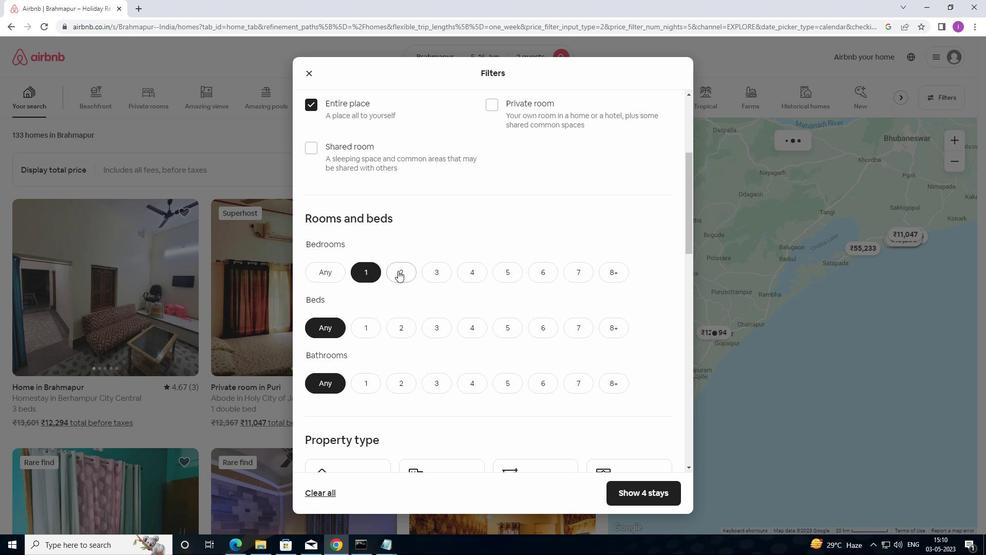 
Action: Mouse scrolled (400, 270) with delta (0, 0)
Screenshot: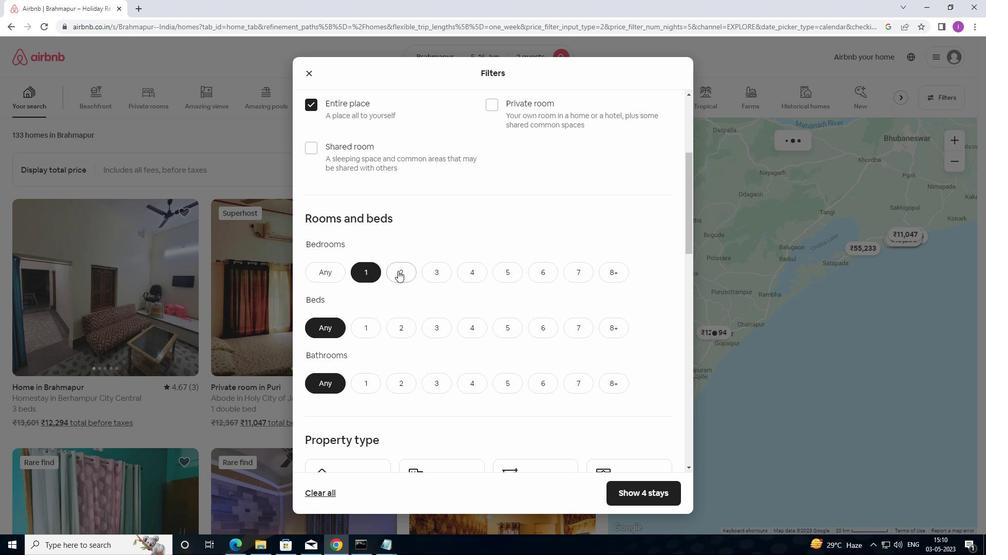 
Action: Mouse moved to (400, 271)
Screenshot: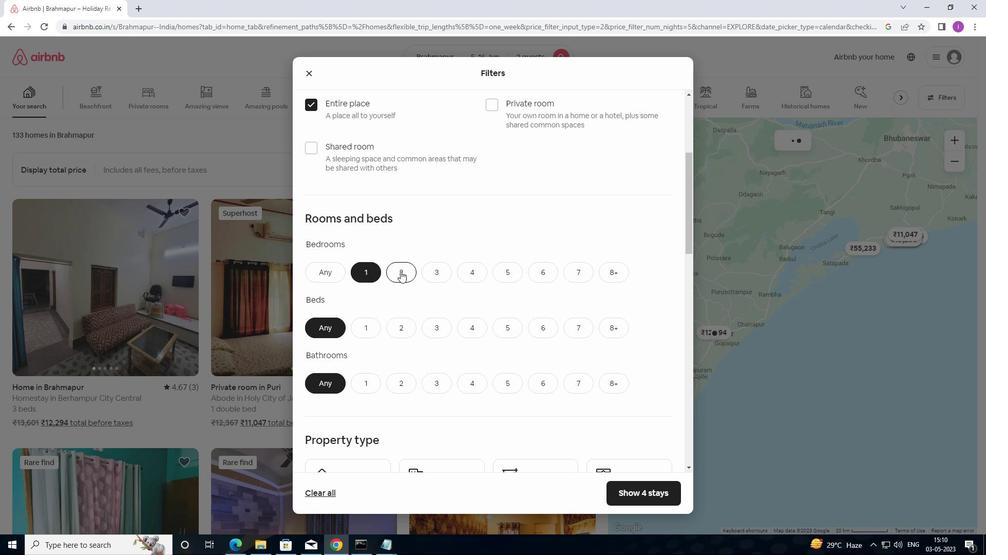 
Action: Mouse scrolled (400, 270) with delta (0, 0)
Screenshot: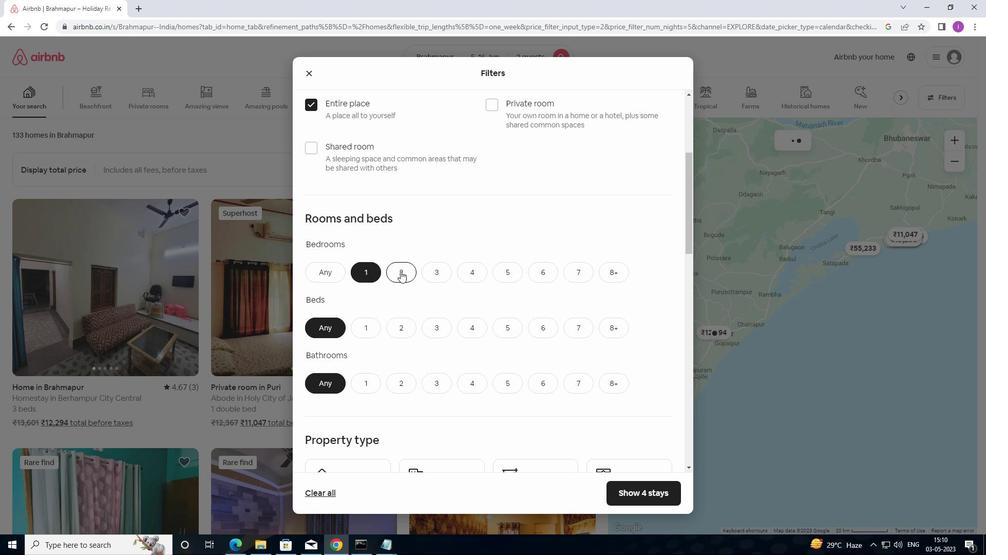 
Action: Mouse moved to (370, 226)
Screenshot: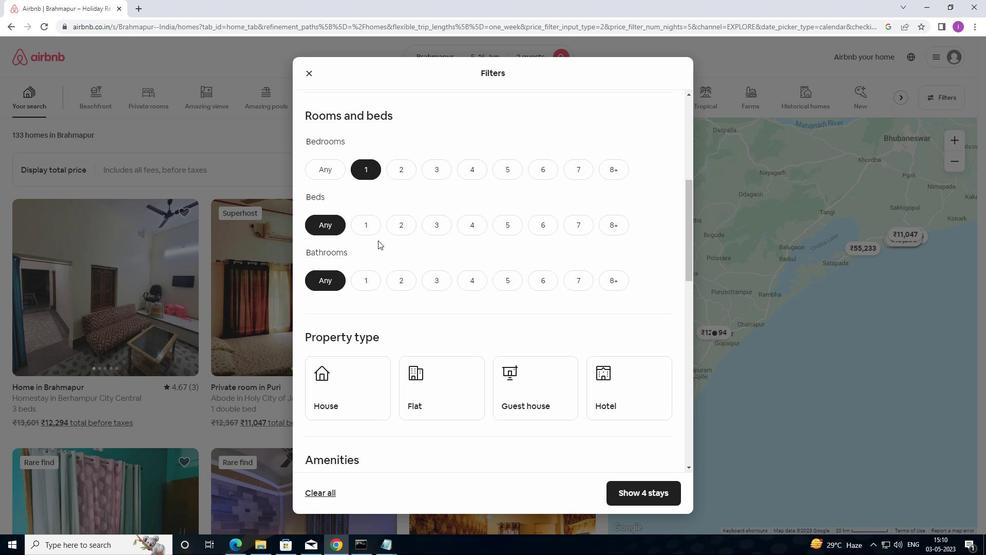 
Action: Mouse pressed left at (370, 226)
Screenshot: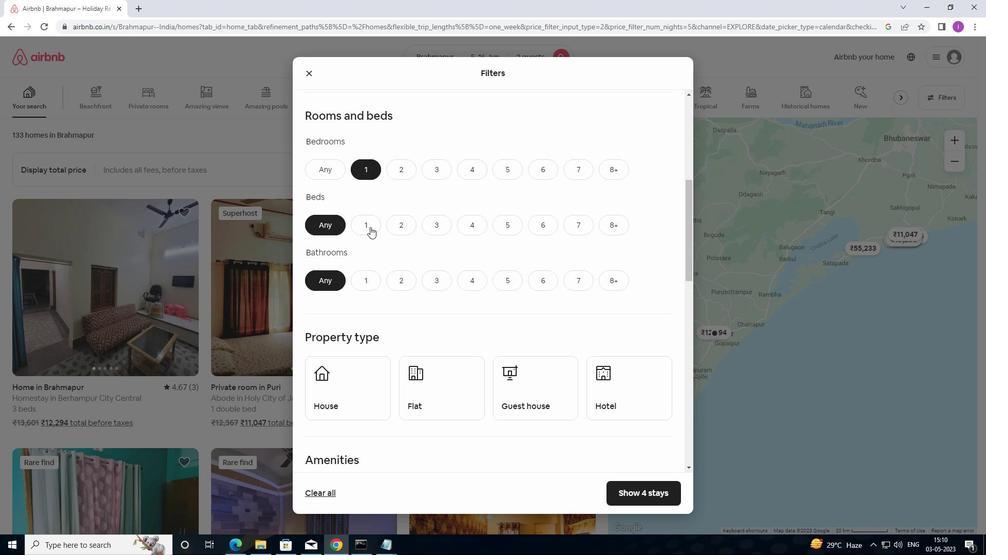 
Action: Mouse moved to (373, 278)
Screenshot: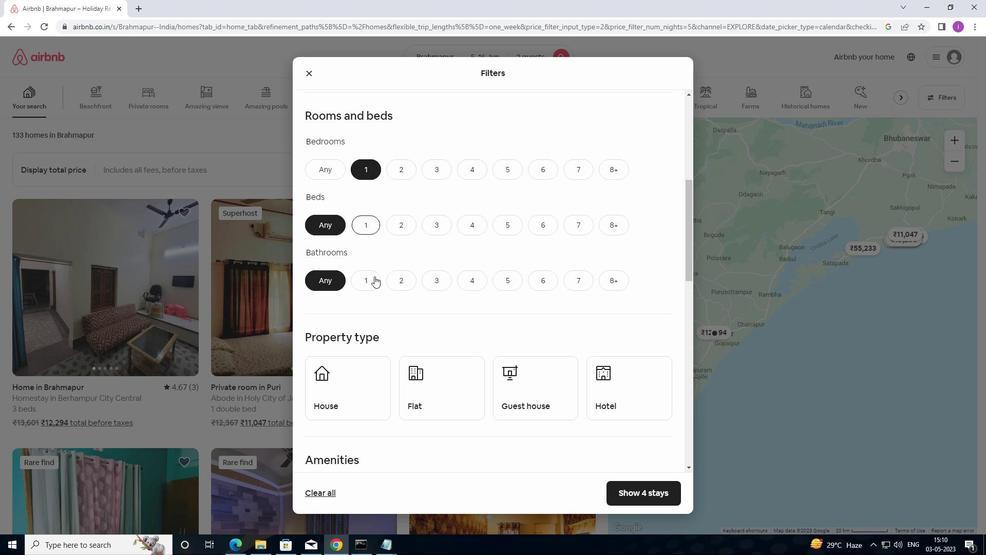 
Action: Mouse pressed left at (373, 278)
Screenshot: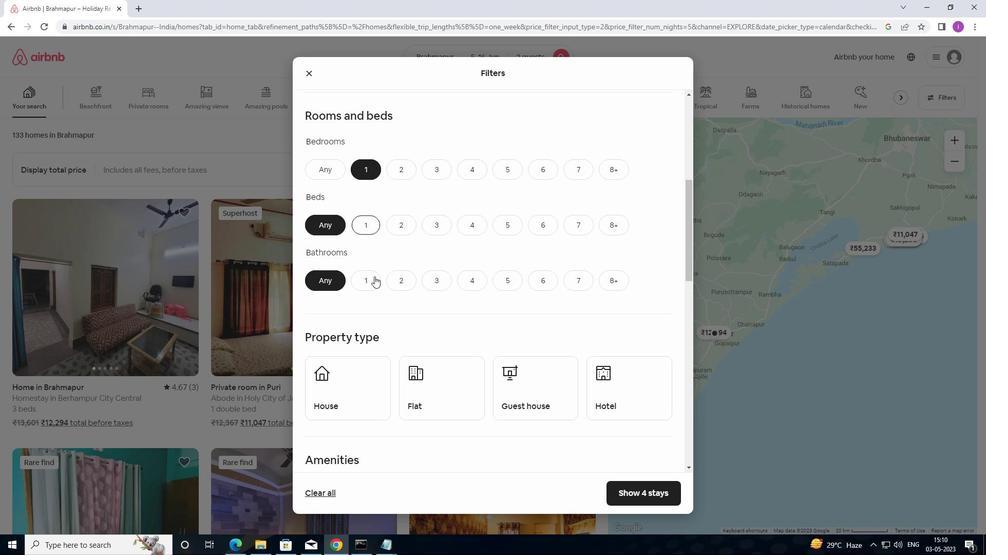 
Action: Mouse moved to (386, 289)
Screenshot: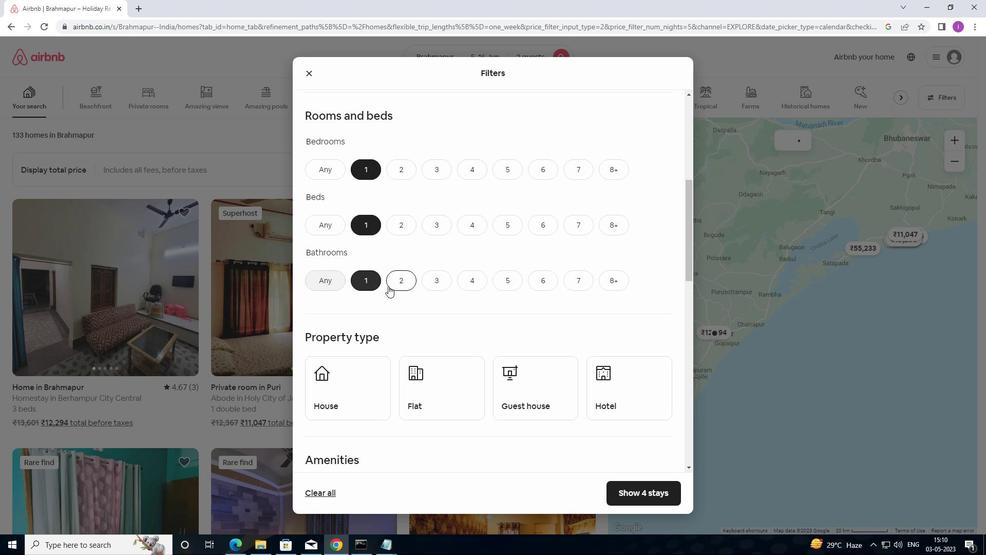 
Action: Mouse scrolled (386, 288) with delta (0, 0)
Screenshot: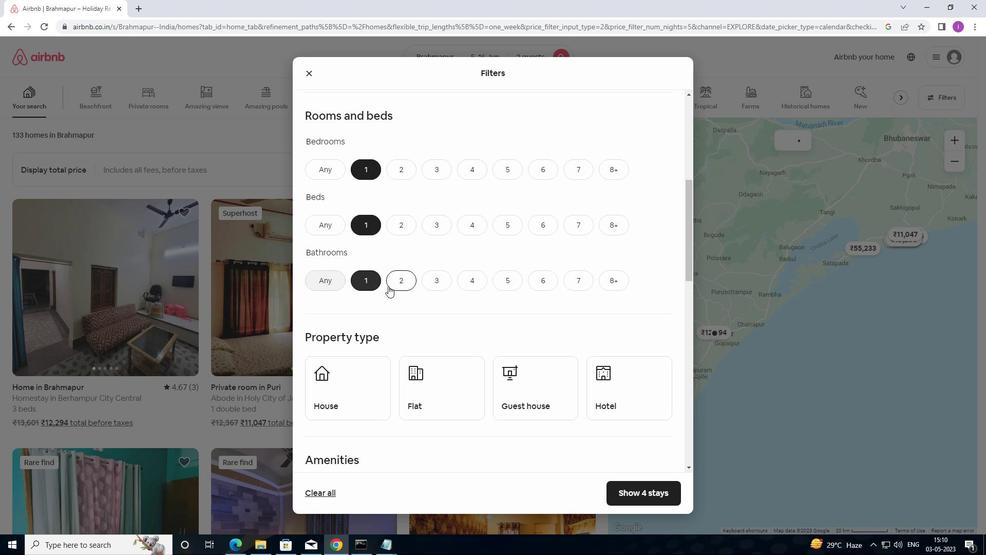 
Action: Mouse scrolled (386, 288) with delta (0, 0)
Screenshot: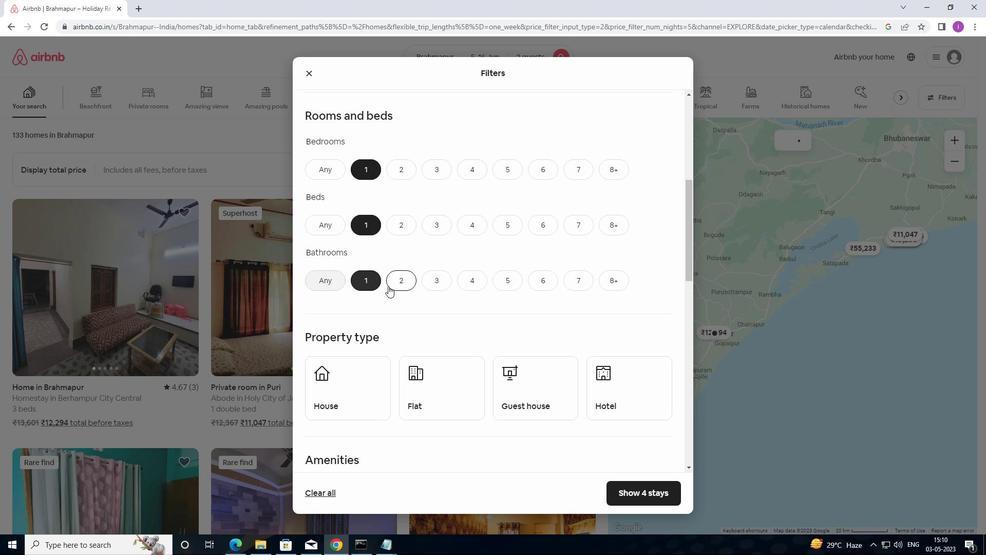 
Action: Mouse moved to (339, 288)
Screenshot: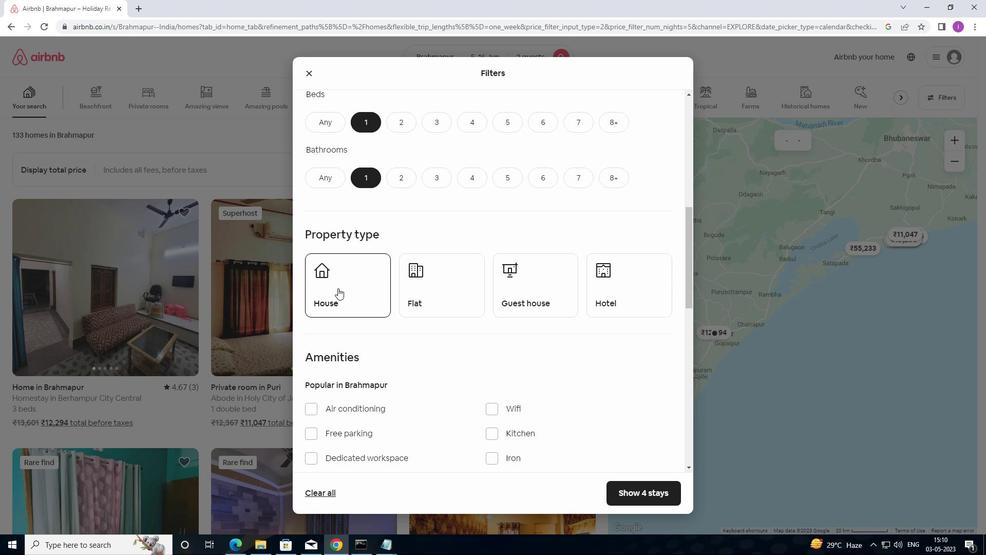
Action: Mouse pressed left at (339, 288)
Screenshot: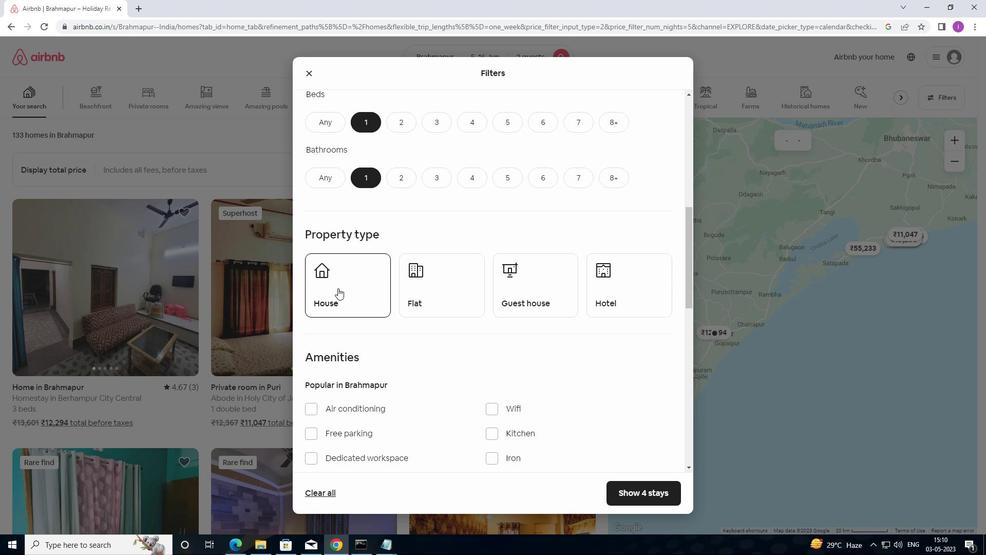 
Action: Mouse moved to (427, 283)
Screenshot: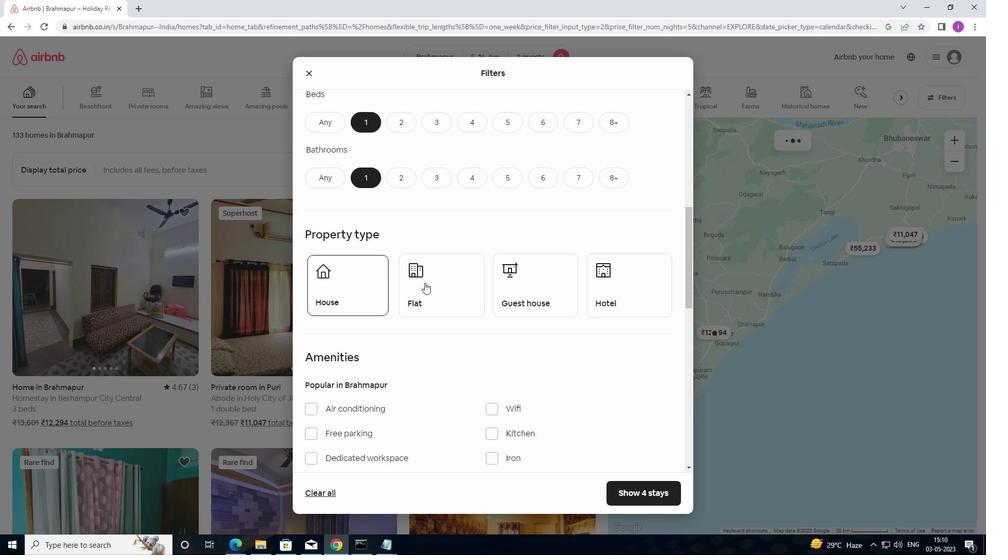 
Action: Mouse pressed left at (427, 283)
Screenshot: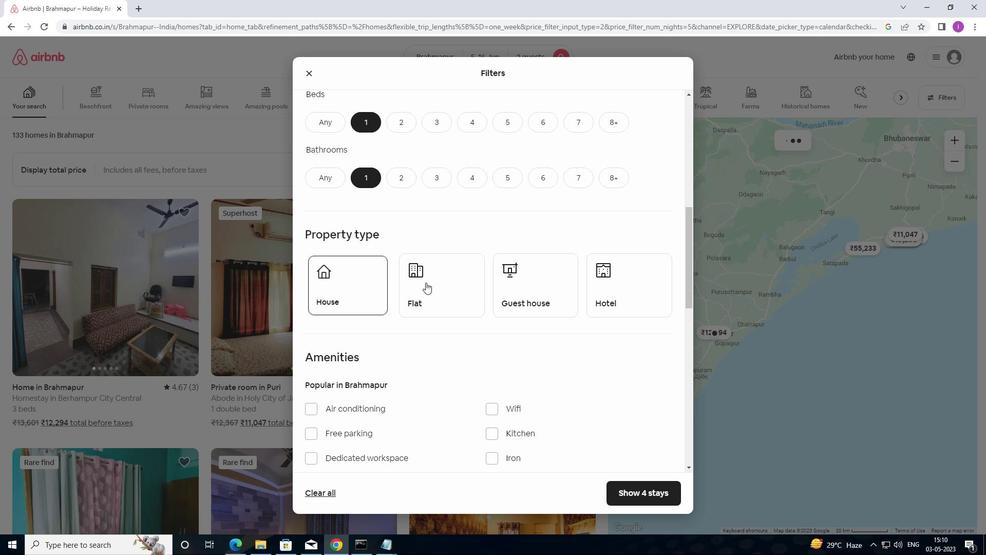 
Action: Mouse moved to (534, 297)
Screenshot: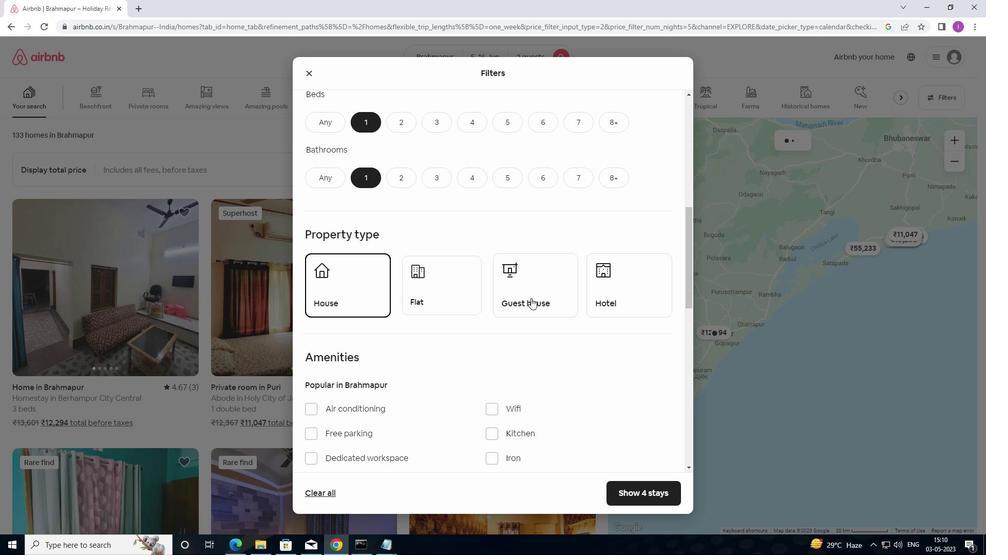 
Action: Mouse pressed left at (534, 297)
Screenshot: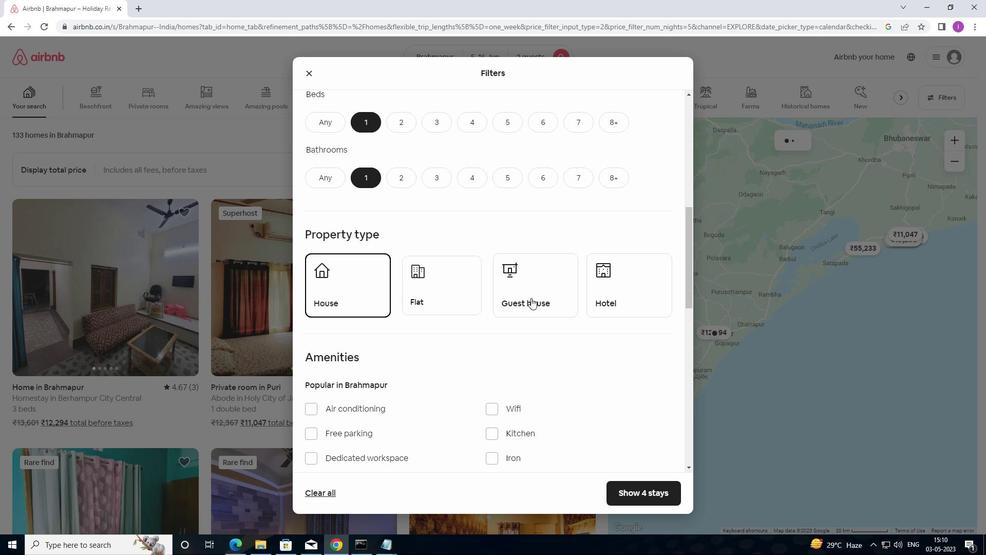 
Action: Mouse moved to (576, 303)
Screenshot: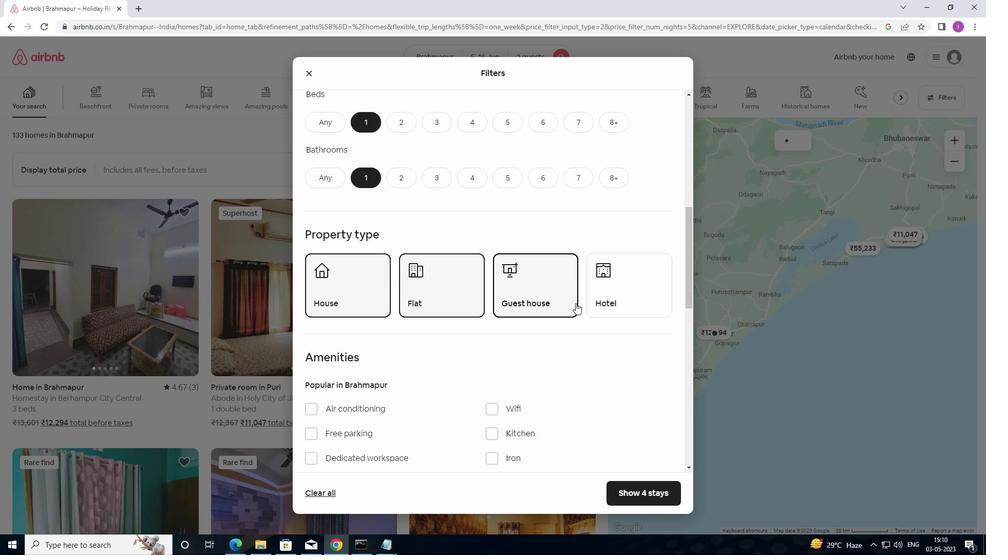 
Action: Mouse scrolled (576, 302) with delta (0, 0)
Screenshot: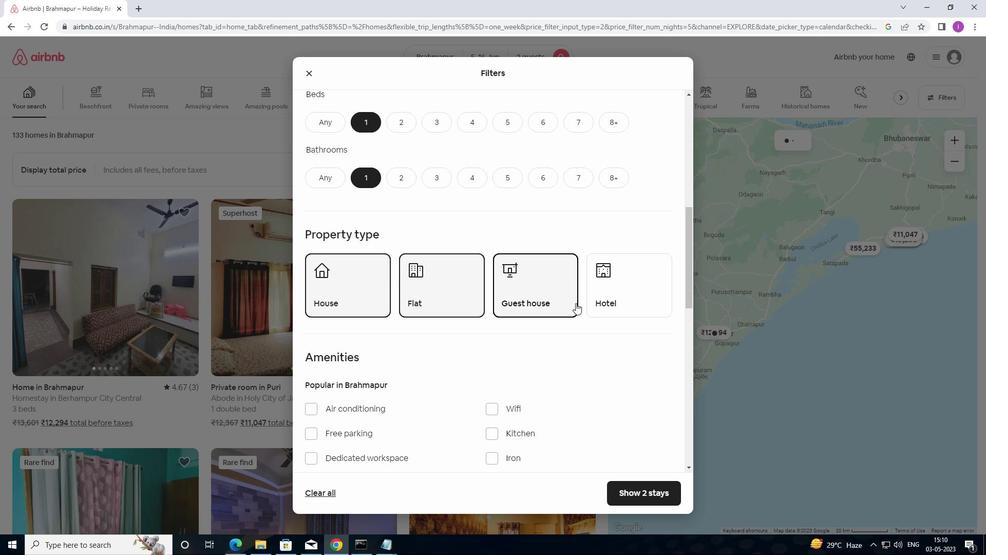 
Action: Mouse moved to (625, 247)
Screenshot: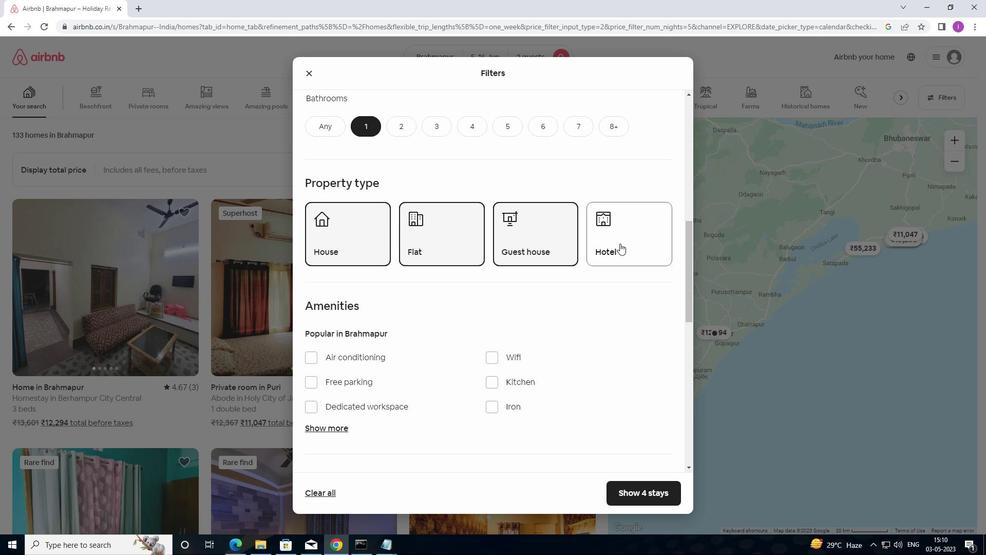 
Action: Mouse pressed left at (625, 247)
Screenshot: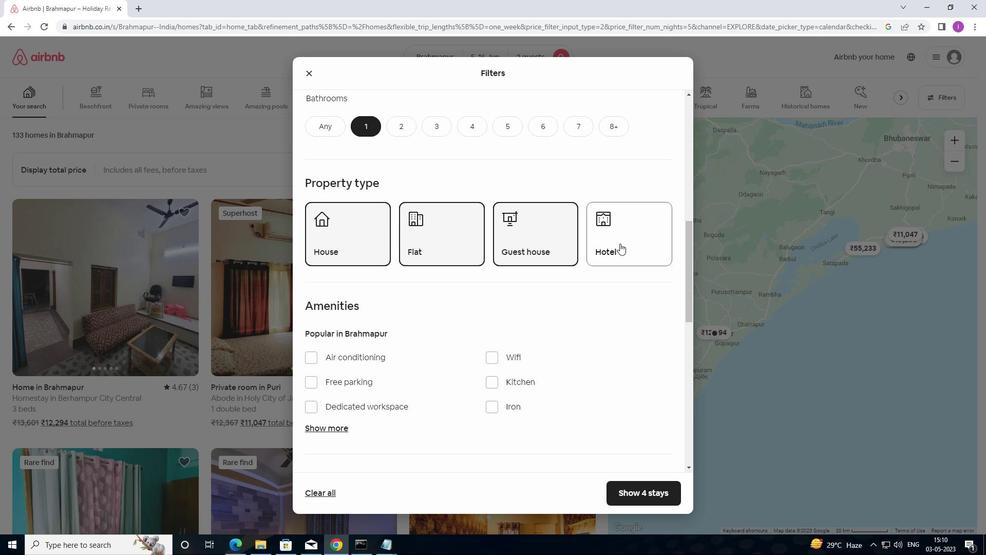 
Action: Mouse moved to (561, 324)
Screenshot: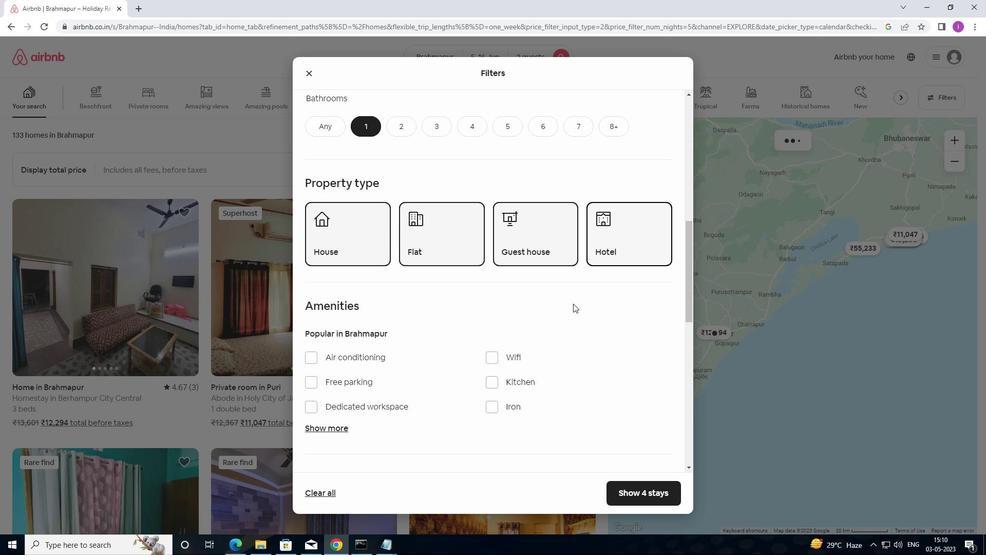 
Action: Mouse scrolled (561, 324) with delta (0, 0)
Screenshot: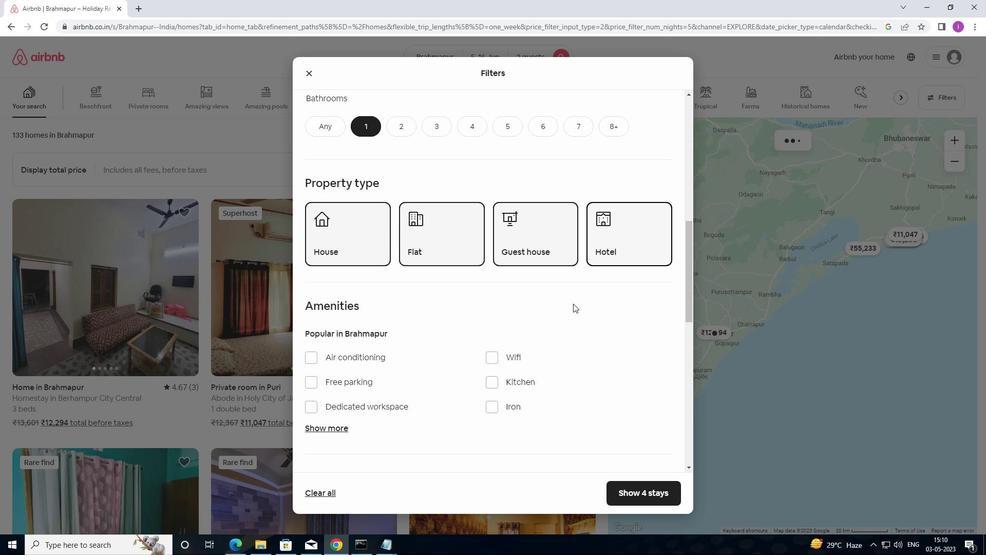 
Action: Mouse moved to (561, 325)
Screenshot: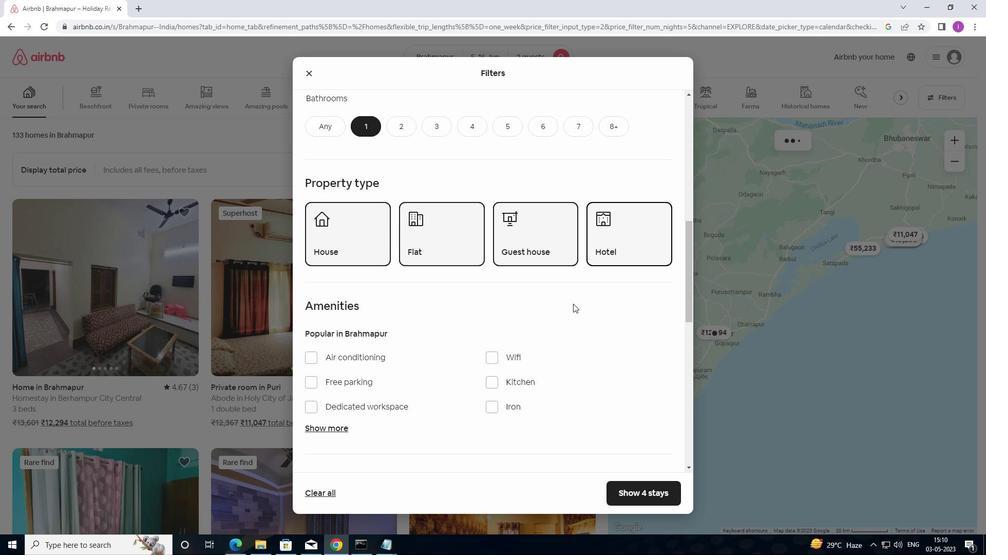 
Action: Mouse scrolled (561, 324) with delta (0, 0)
Screenshot: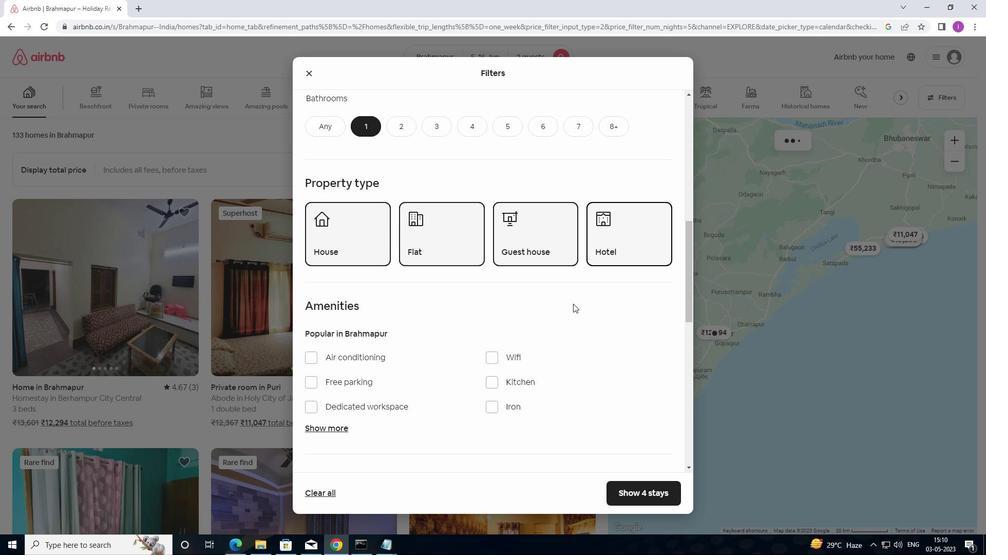 
Action: Mouse moved to (561, 325)
Screenshot: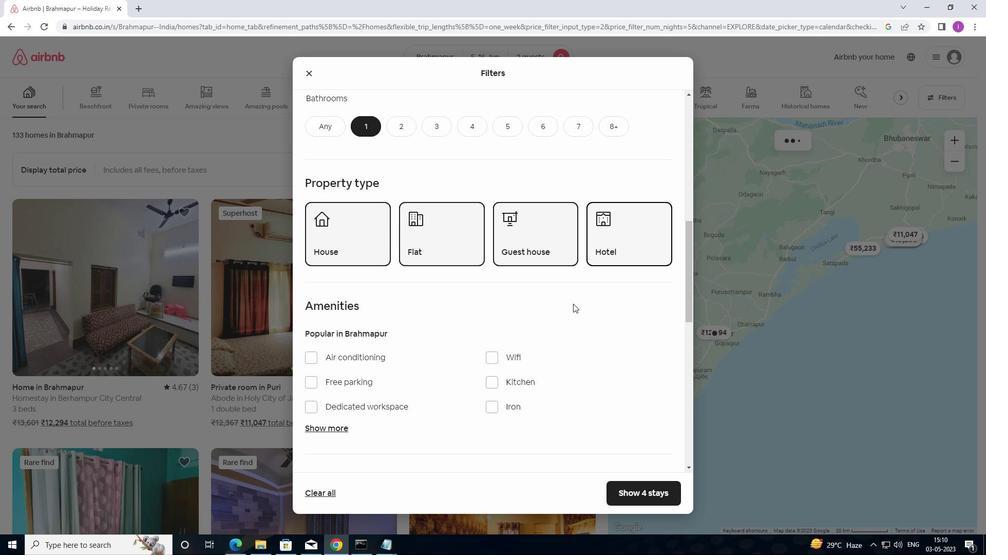 
Action: Mouse scrolled (561, 325) with delta (0, 0)
Screenshot: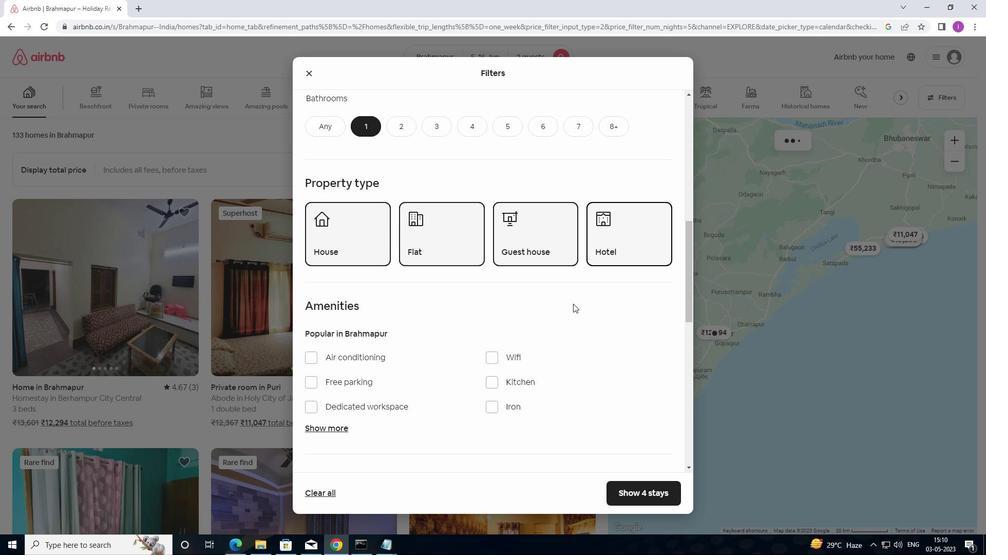 
Action: Mouse scrolled (561, 325) with delta (0, 0)
Screenshot: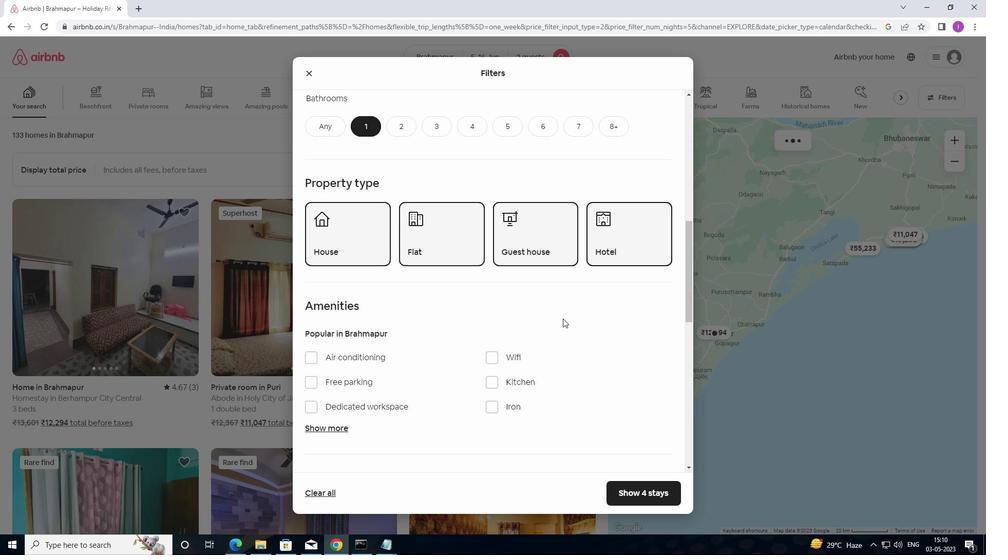 
Action: Mouse moved to (648, 337)
Screenshot: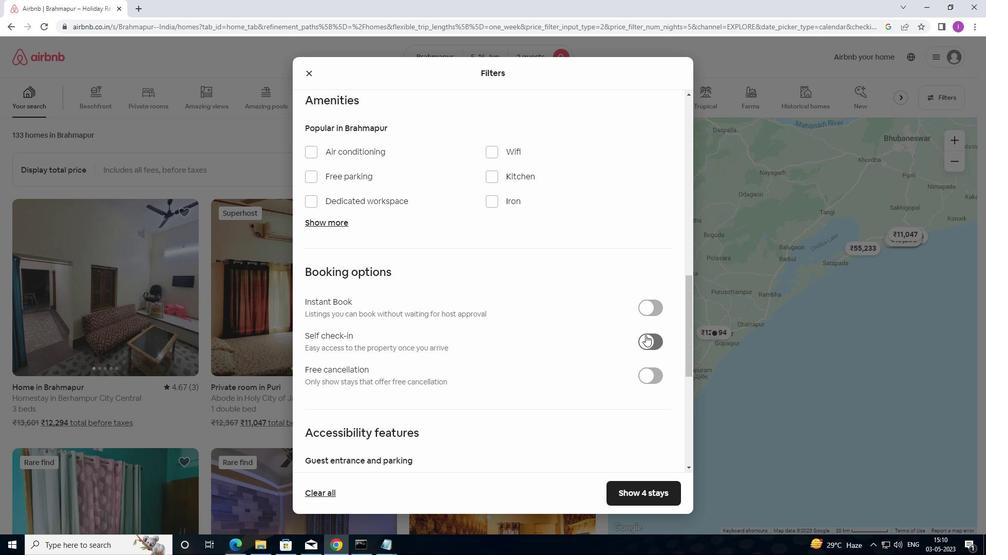 
Action: Mouse pressed left at (648, 337)
Screenshot: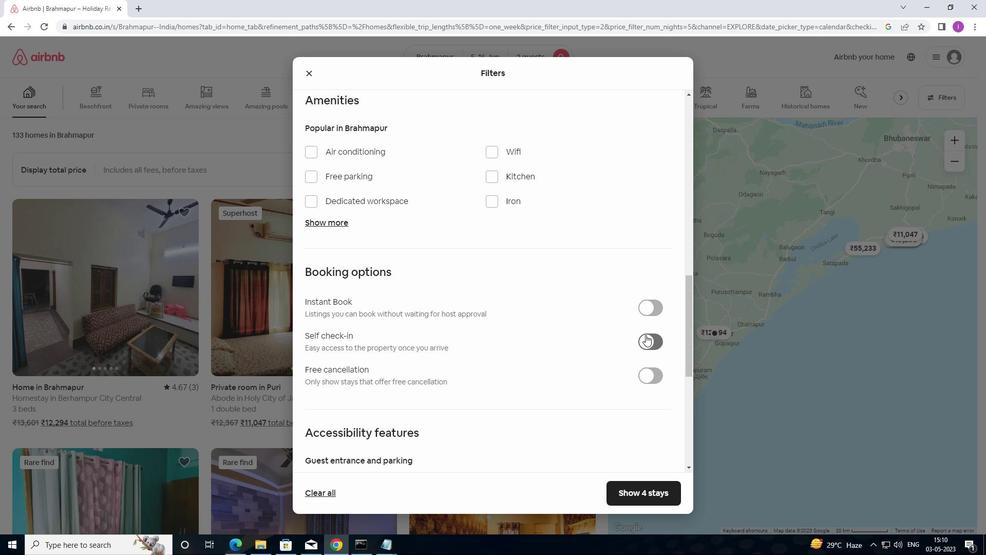 
Action: Mouse moved to (463, 357)
Screenshot: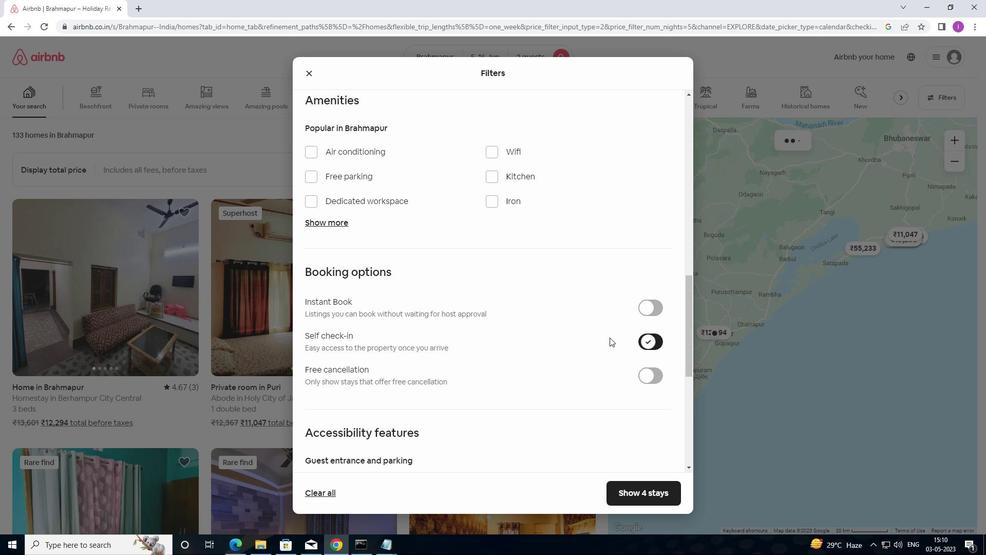 
Action: Mouse scrolled (463, 357) with delta (0, 0)
Screenshot: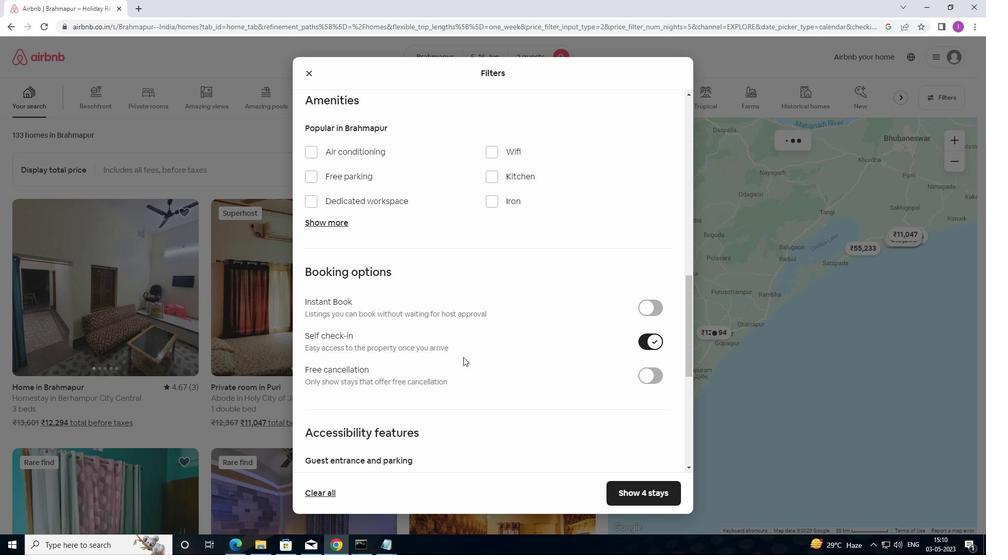 
Action: Mouse moved to (462, 358)
Screenshot: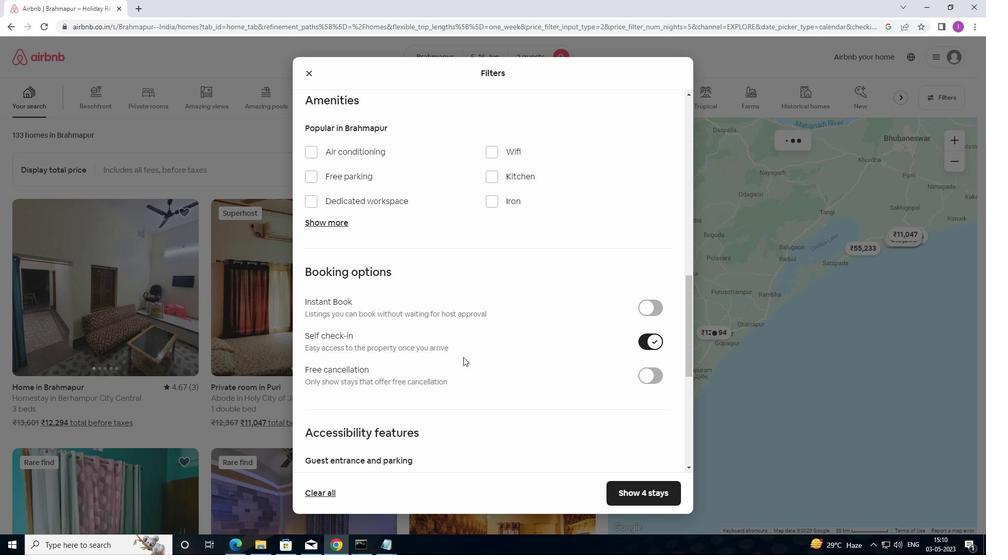 
Action: Mouse scrolled (462, 358) with delta (0, 0)
Screenshot: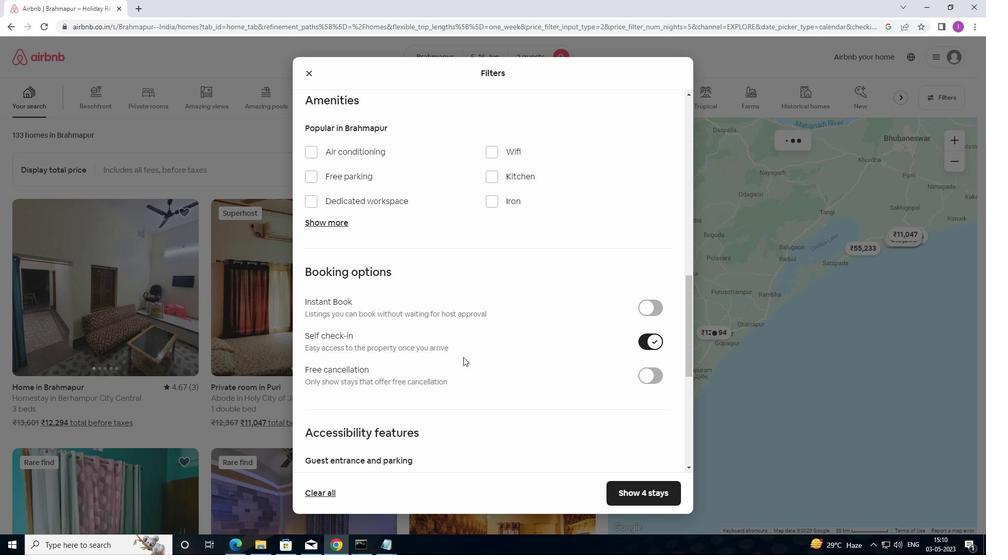 
Action: Mouse moved to (462, 360)
Screenshot: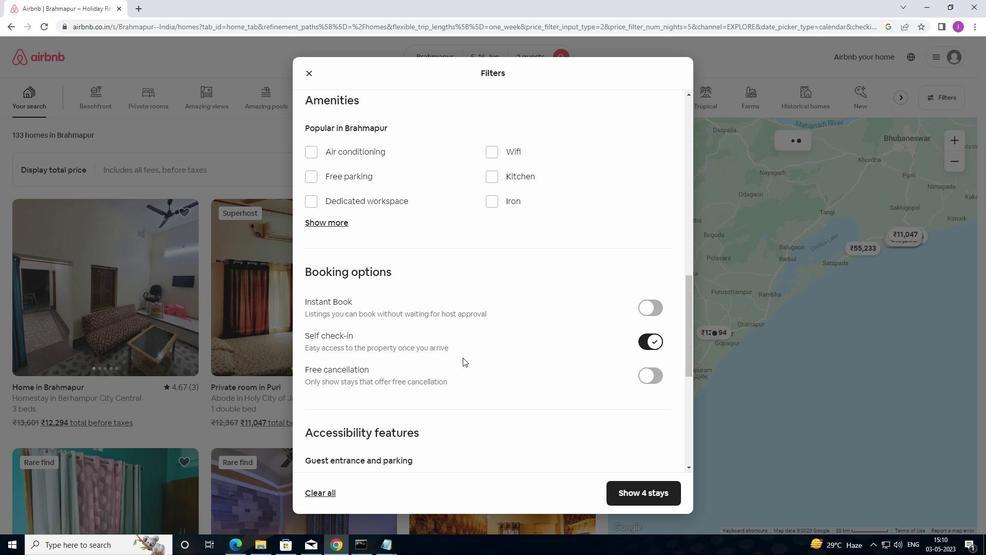 
Action: Mouse scrolled (462, 360) with delta (0, 0)
Screenshot: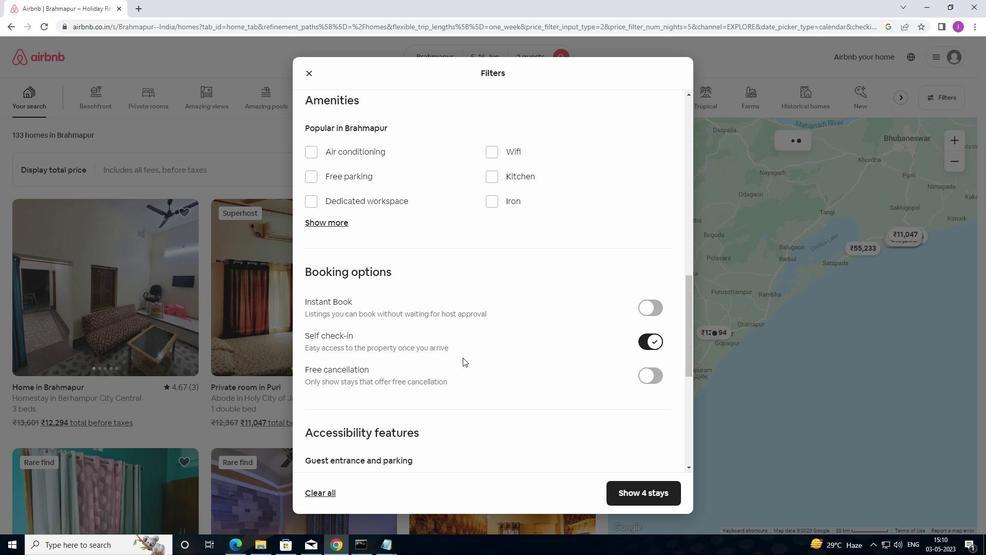 
Action: Mouse moved to (461, 361)
Screenshot: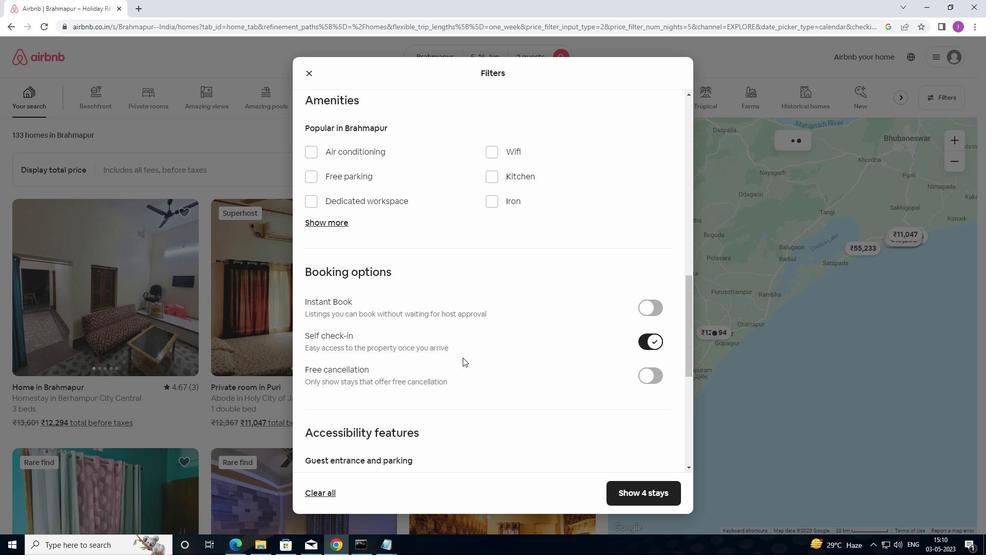 
Action: Mouse scrolled (461, 360) with delta (0, 0)
Screenshot: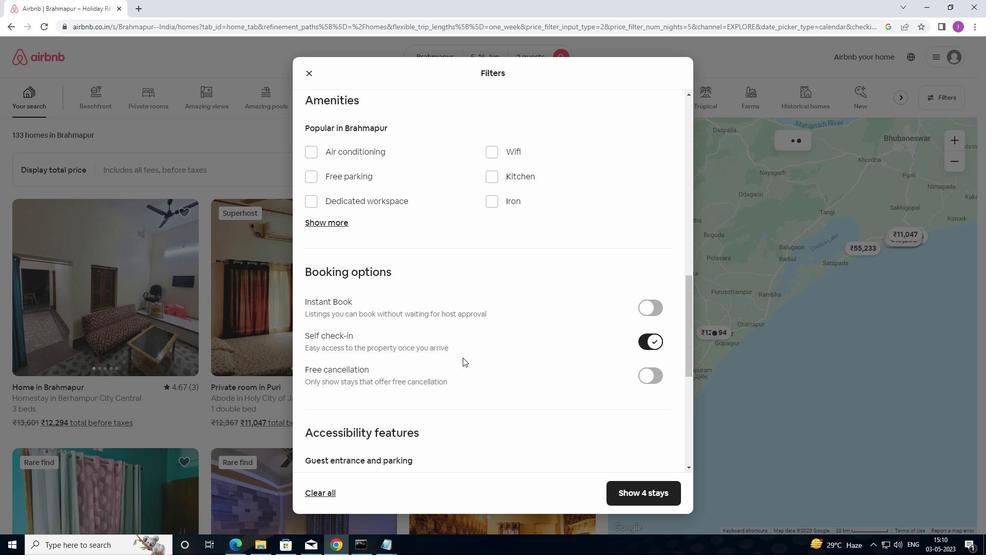 
Action: Mouse moved to (471, 347)
Screenshot: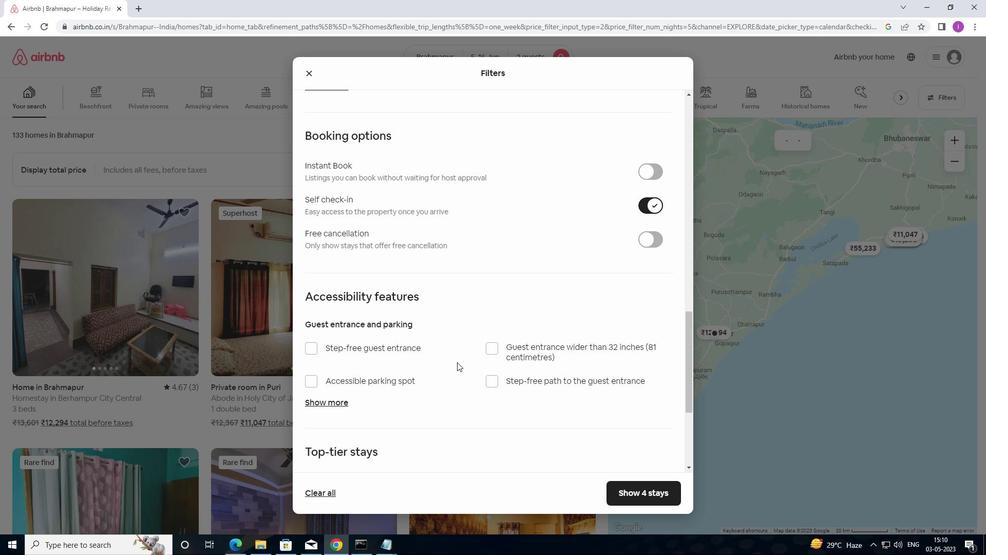 
Action: Mouse scrolled (471, 346) with delta (0, 0)
Screenshot: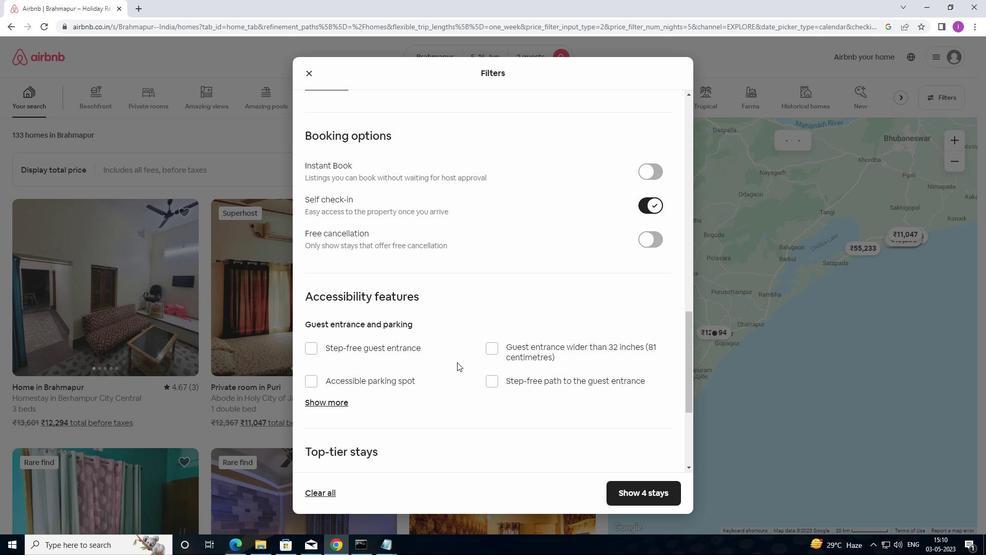 
Action: Mouse moved to (472, 347)
Screenshot: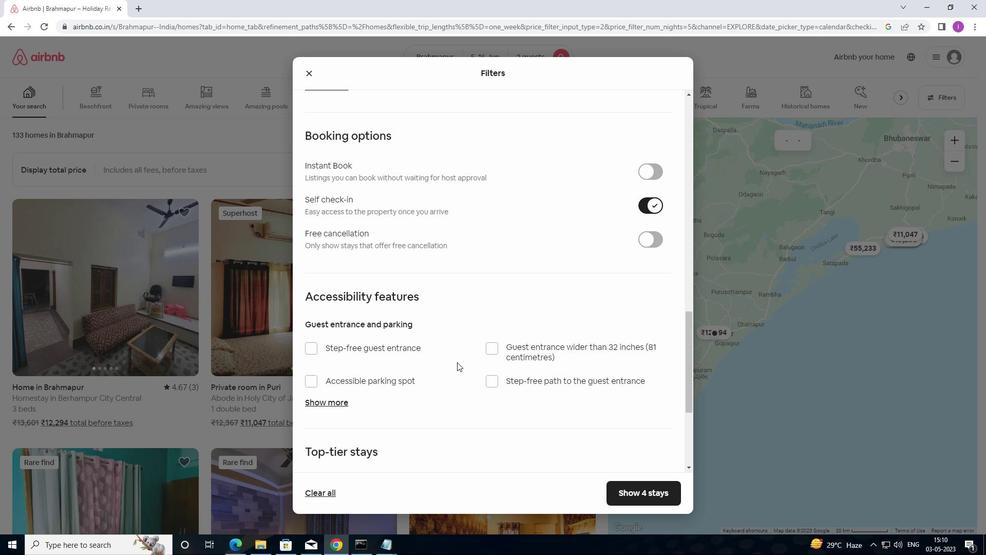 
Action: Mouse scrolled (472, 346) with delta (0, 0)
Screenshot: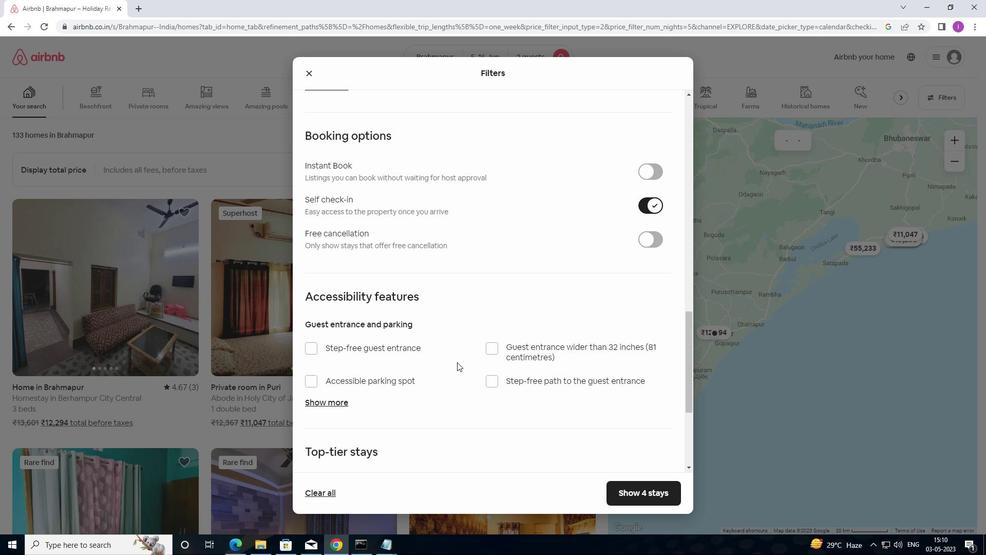
Action: Mouse moved to (473, 347)
Screenshot: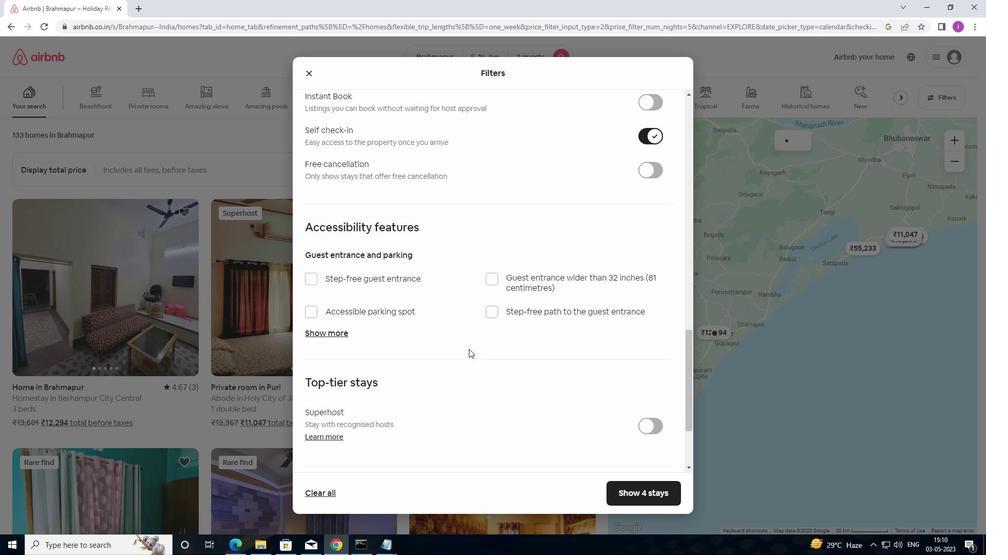 
Action: Mouse scrolled (473, 346) with delta (0, 0)
Screenshot: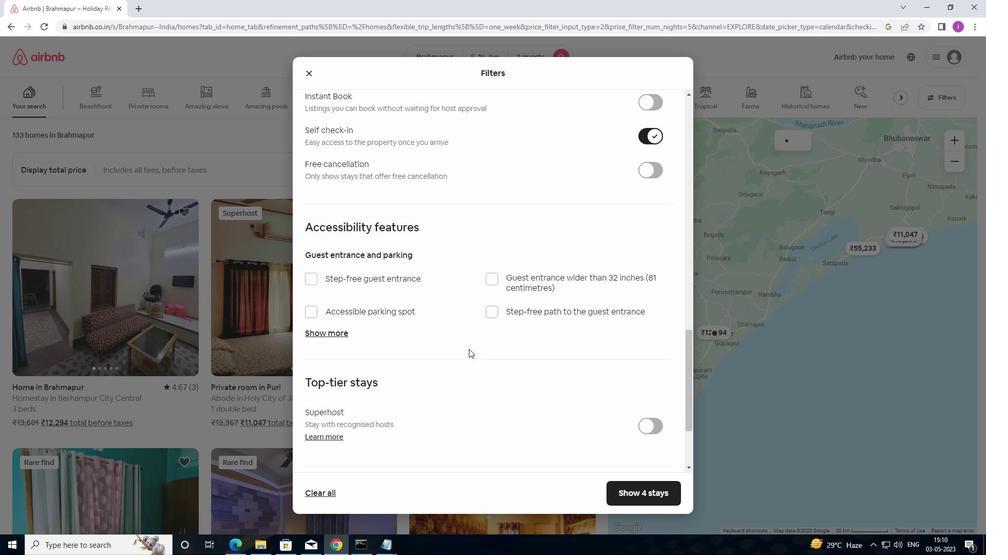 
Action: Mouse moved to (477, 348)
Screenshot: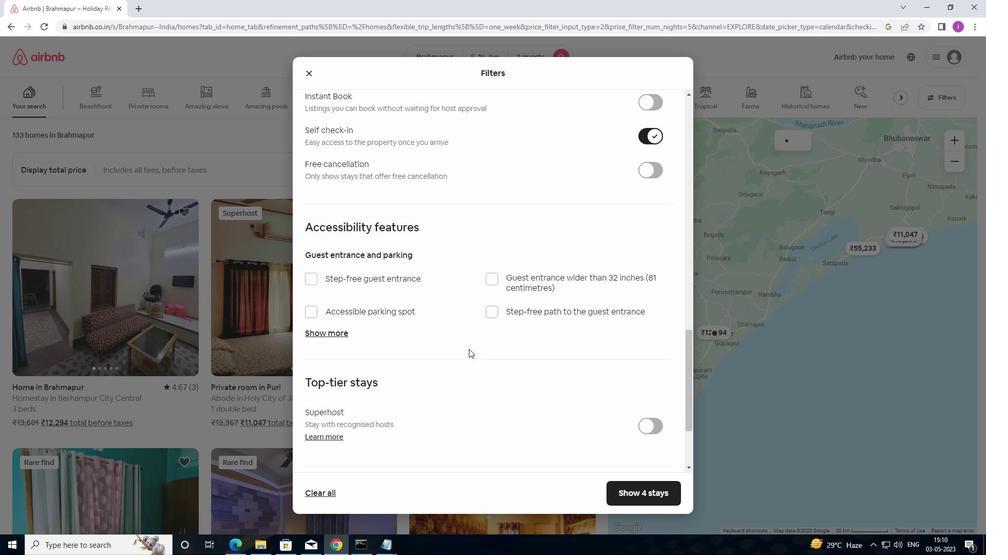 
Action: Mouse scrolled (477, 347) with delta (0, 0)
Screenshot: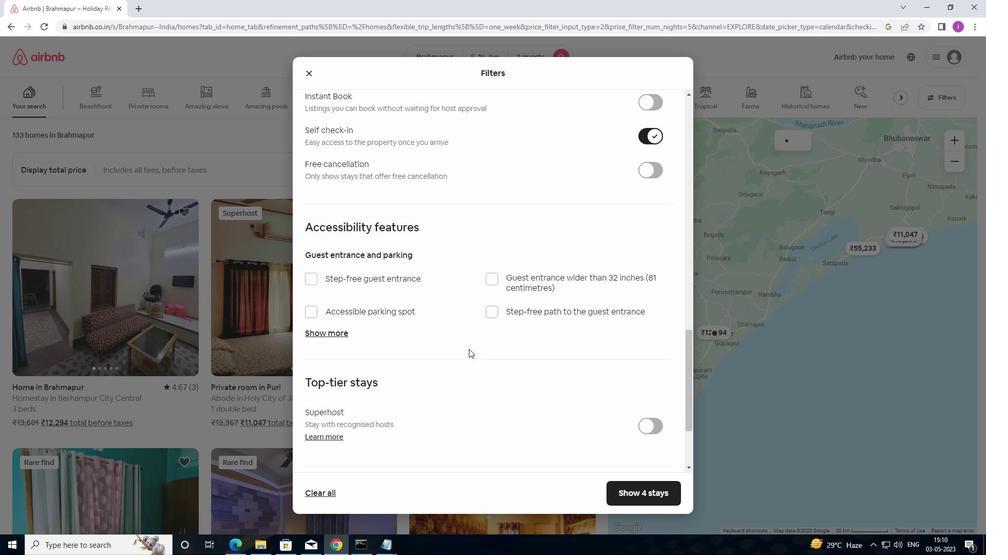
Action: Mouse moved to (480, 349)
Screenshot: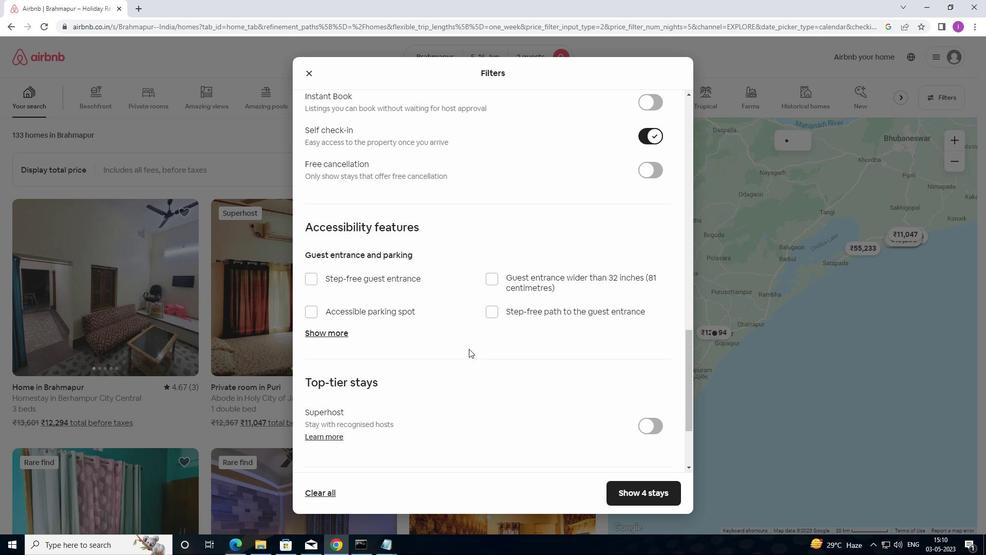 
Action: Mouse scrolled (480, 349) with delta (0, 0)
Screenshot: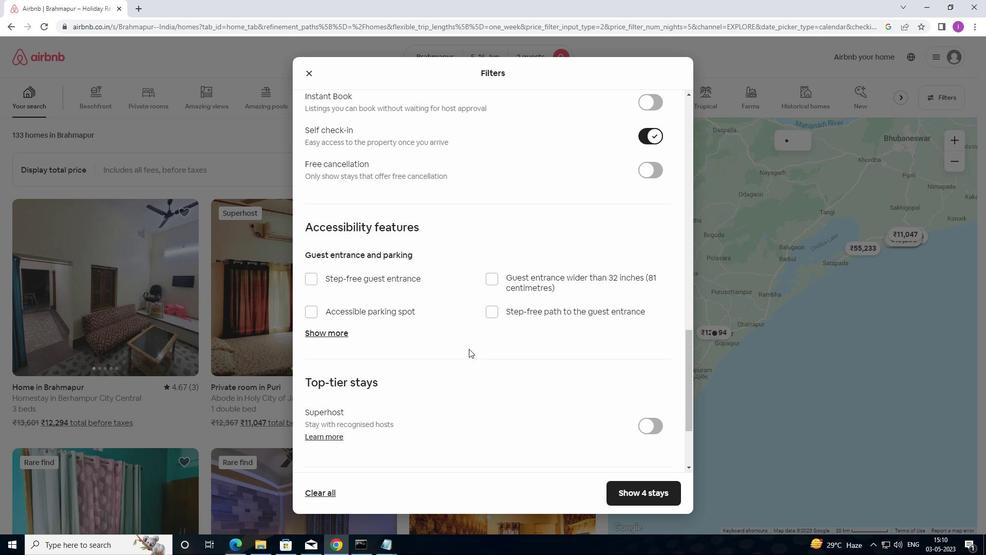 
Action: Mouse moved to (306, 400)
Screenshot: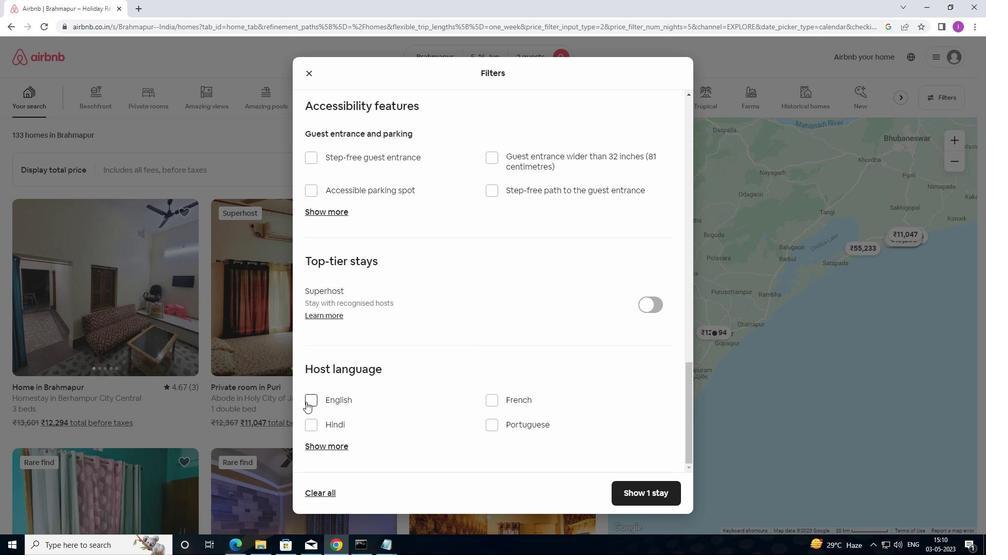 
Action: Mouse pressed left at (306, 400)
Screenshot: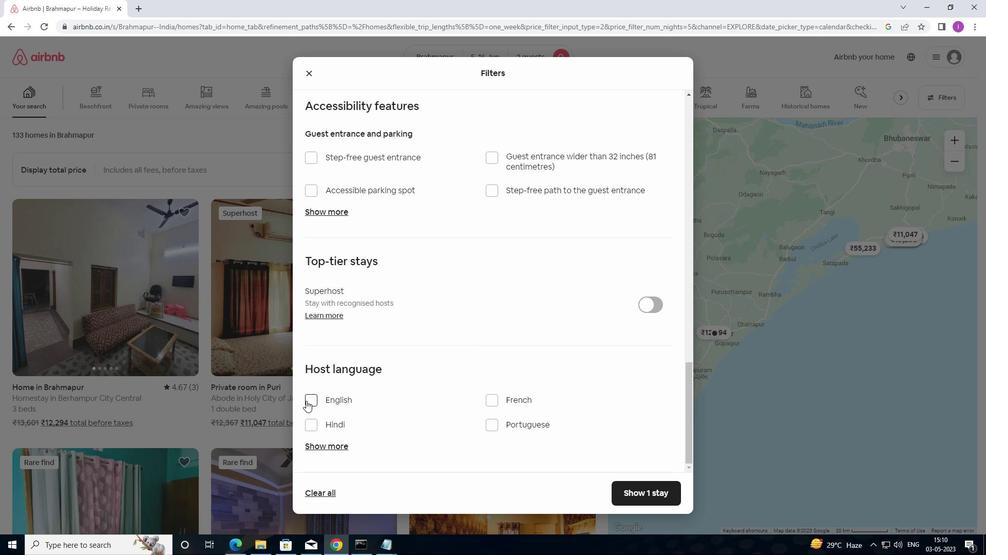 
Action: Mouse moved to (766, 517)
Screenshot: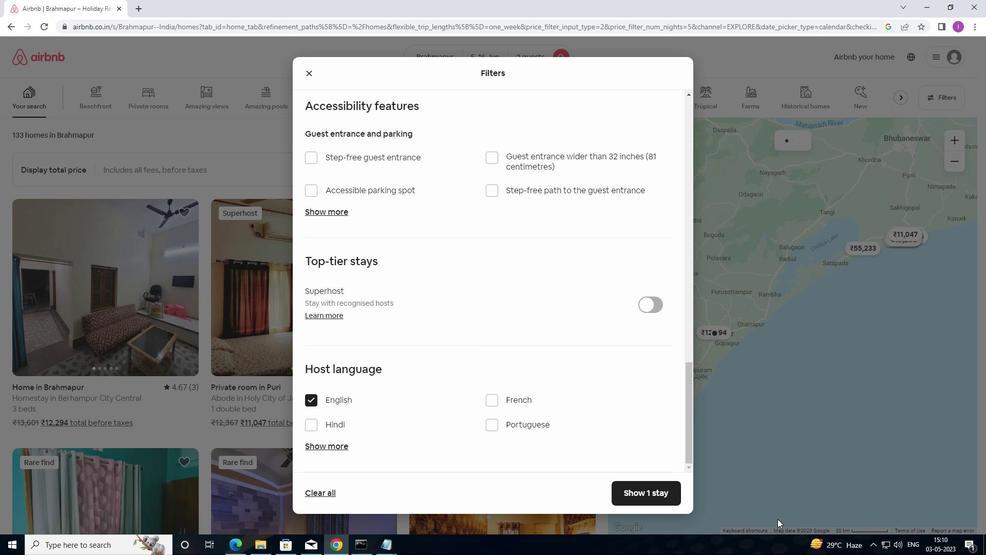 
Action: Mouse scrolled (766, 516) with delta (0, 0)
Screenshot: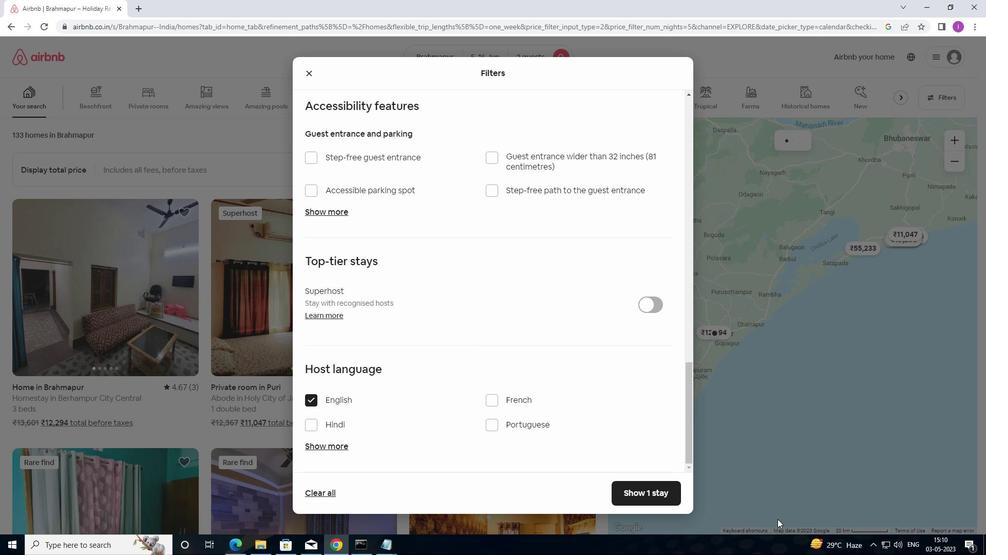 
Action: Mouse scrolled (766, 516) with delta (0, 0)
Screenshot: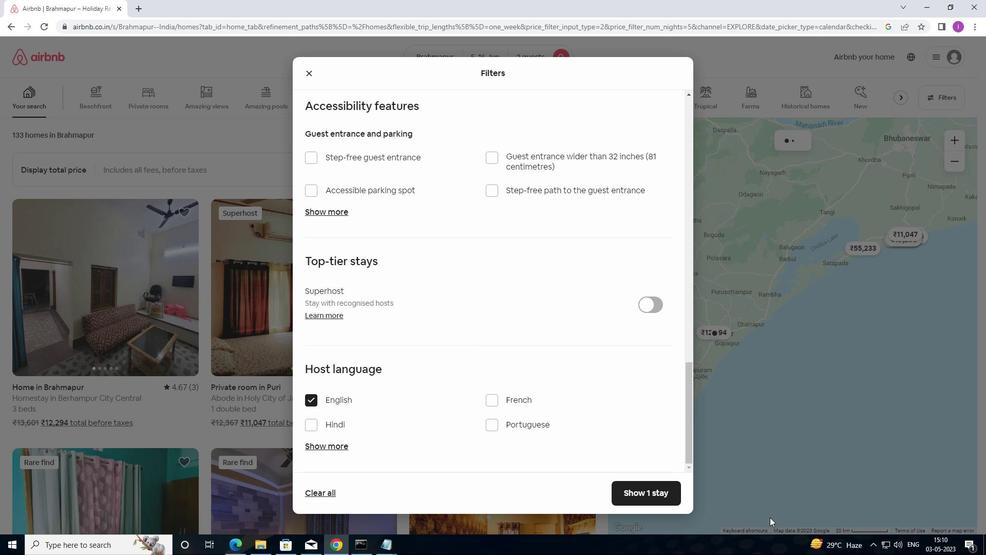 
Action: Mouse scrolled (766, 516) with delta (0, 0)
Screenshot: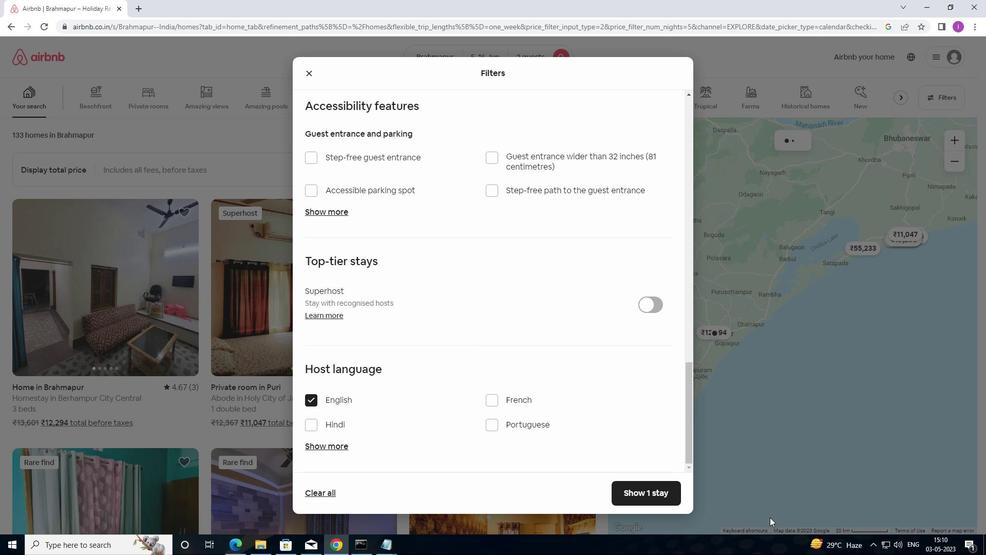 
Action: Mouse scrolled (766, 516) with delta (0, 0)
Screenshot: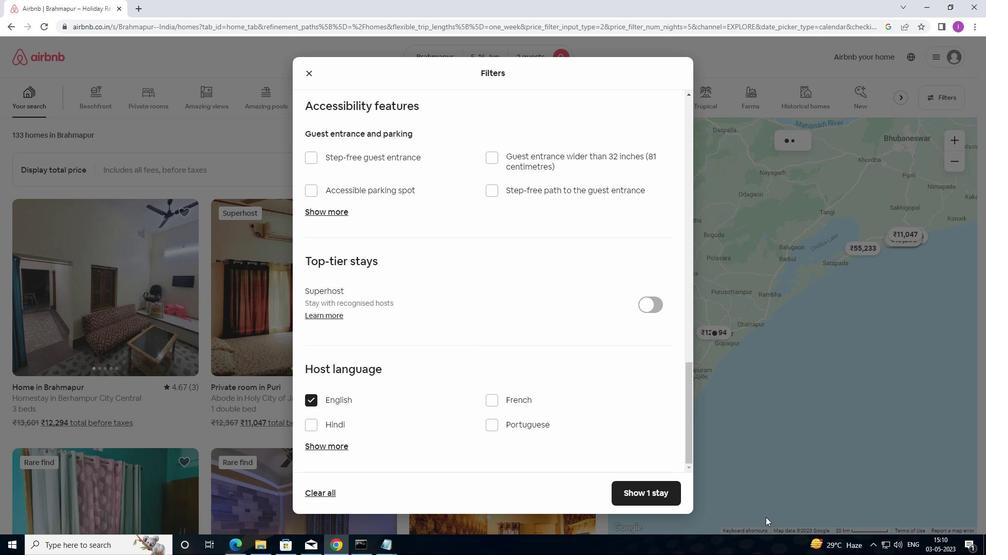 
Action: Mouse scrolled (766, 516) with delta (0, 0)
Screenshot: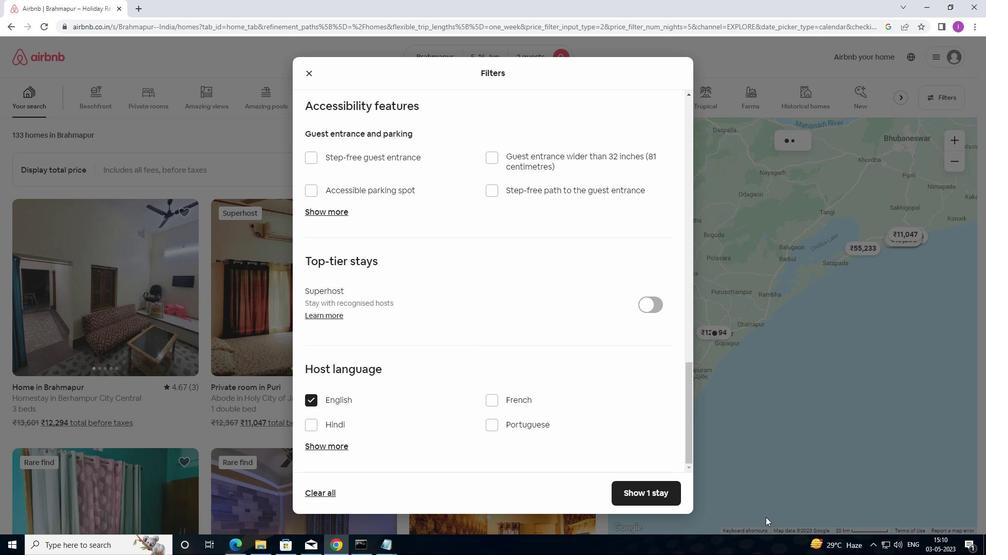 
Action: Mouse moved to (670, 499)
Screenshot: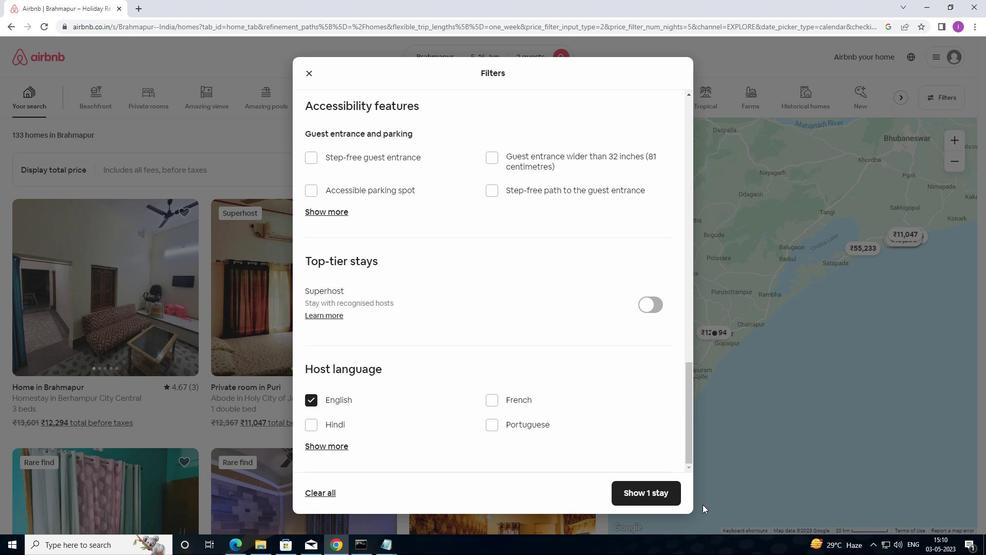 
Action: Mouse pressed left at (670, 499)
Screenshot: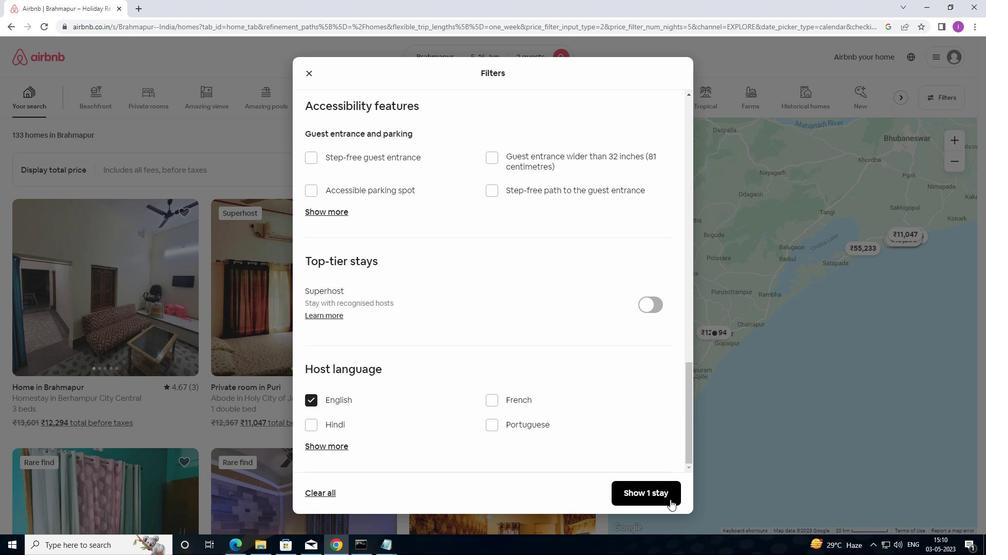 
Action: Mouse moved to (672, 499)
Screenshot: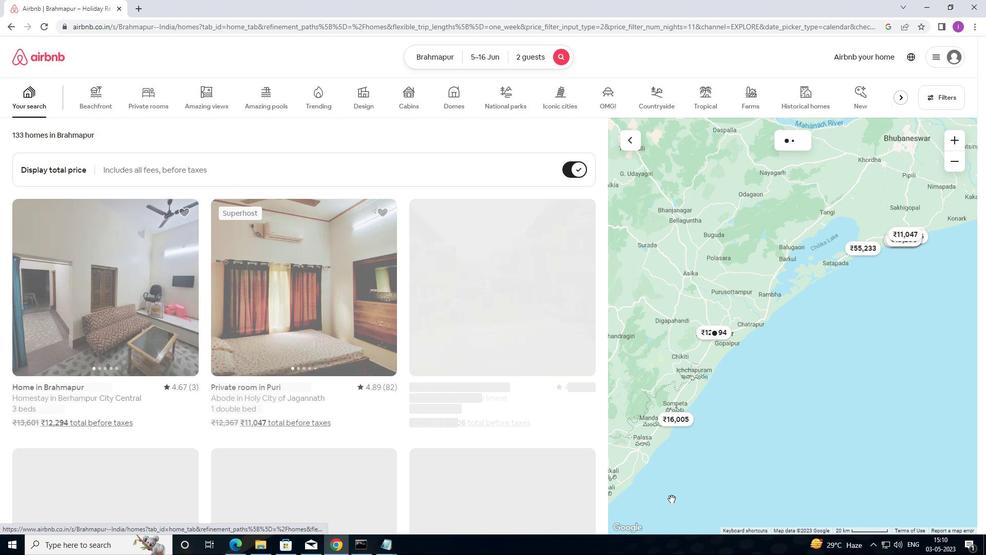 
